 Task: Find connections with filter location Ramsbottom with filter topic #Analyticswith filter profile language German with filter current company Leap29 with filter school Great Lakes Institute of Management with filter industry Savings Institutions with filter service category Social Media Marketing with filter keywords title Mining Engineer
Action: Mouse moved to (546, 48)
Screenshot: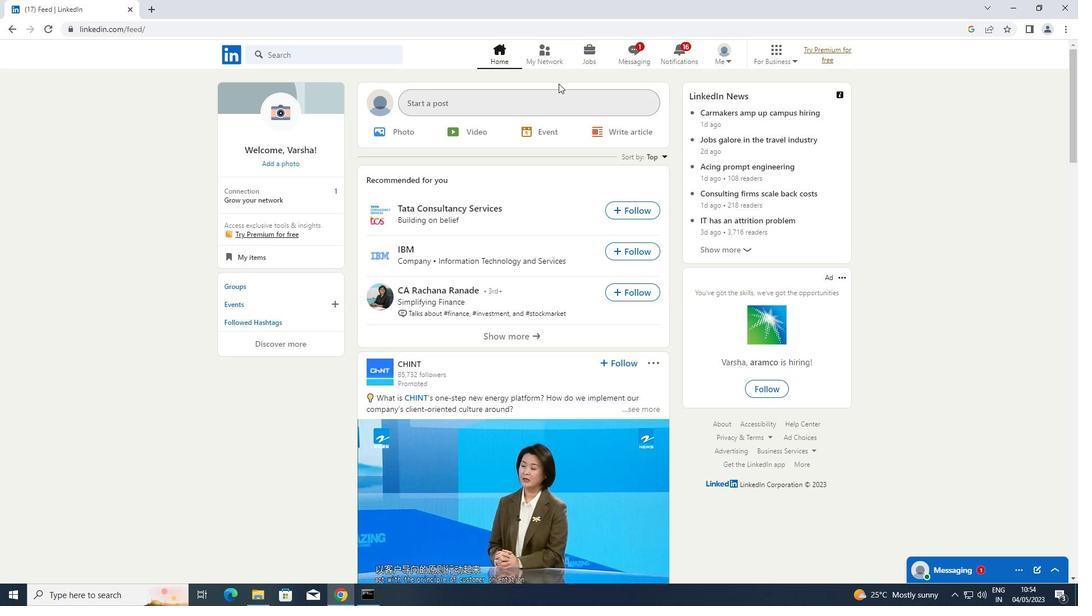 
Action: Mouse pressed left at (546, 48)
Screenshot: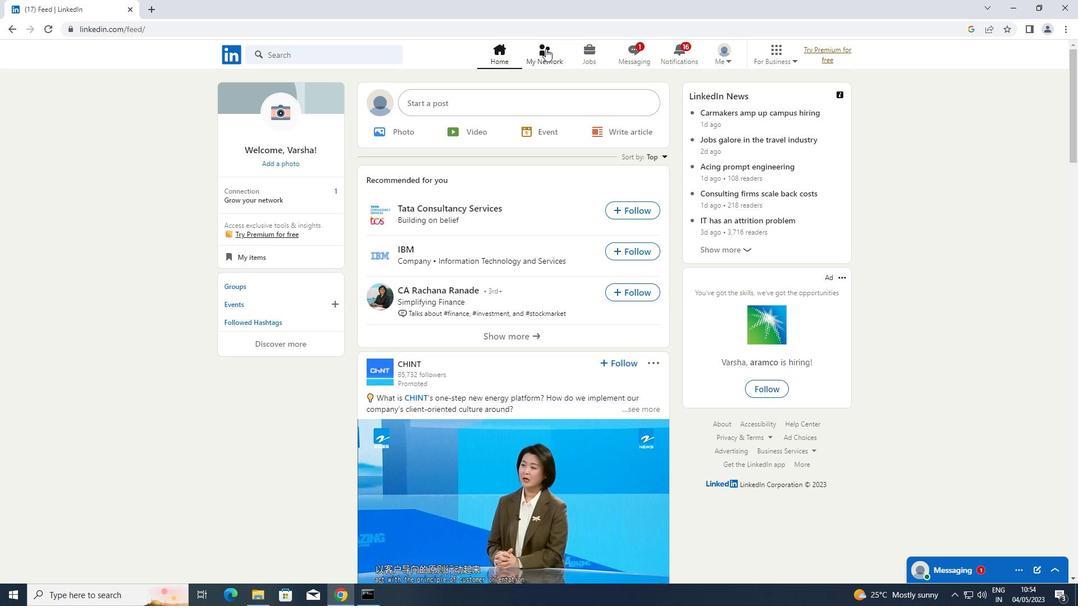 
Action: Mouse moved to (244, 116)
Screenshot: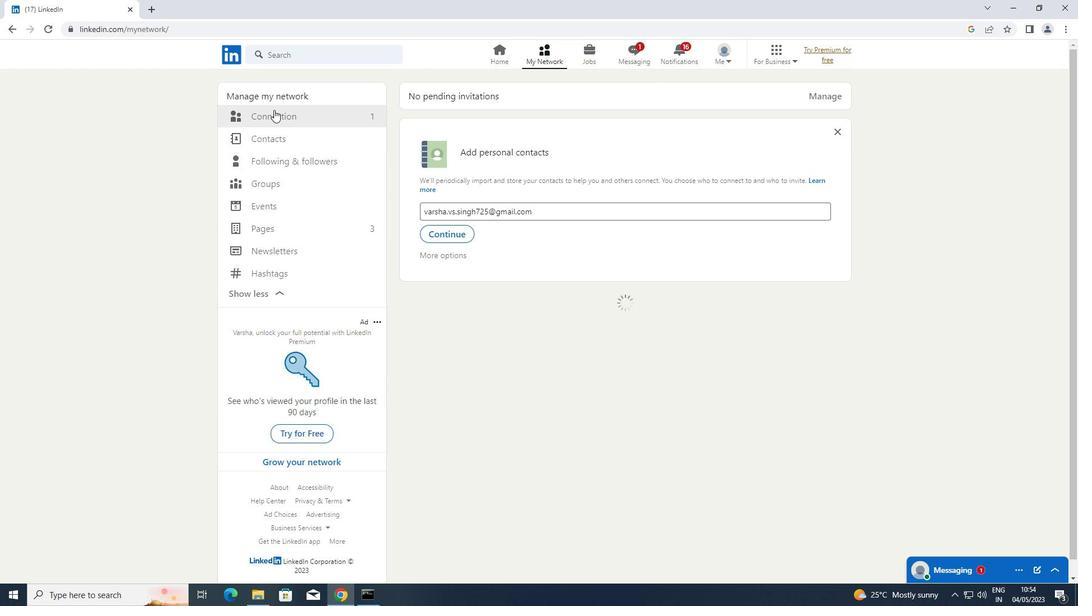 
Action: Mouse pressed left at (244, 116)
Screenshot: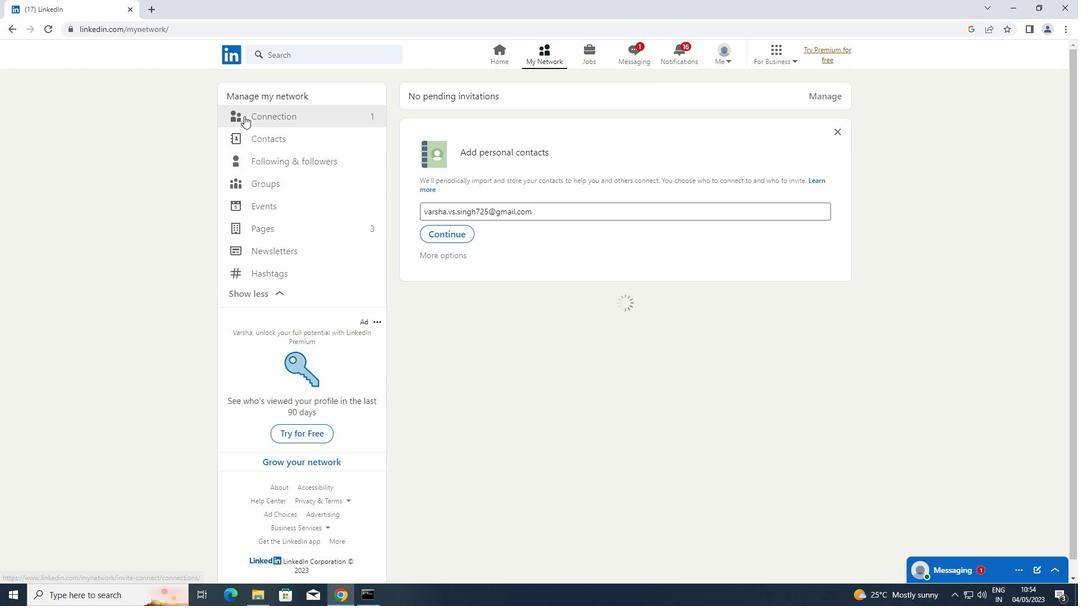 
Action: Mouse moved to (605, 119)
Screenshot: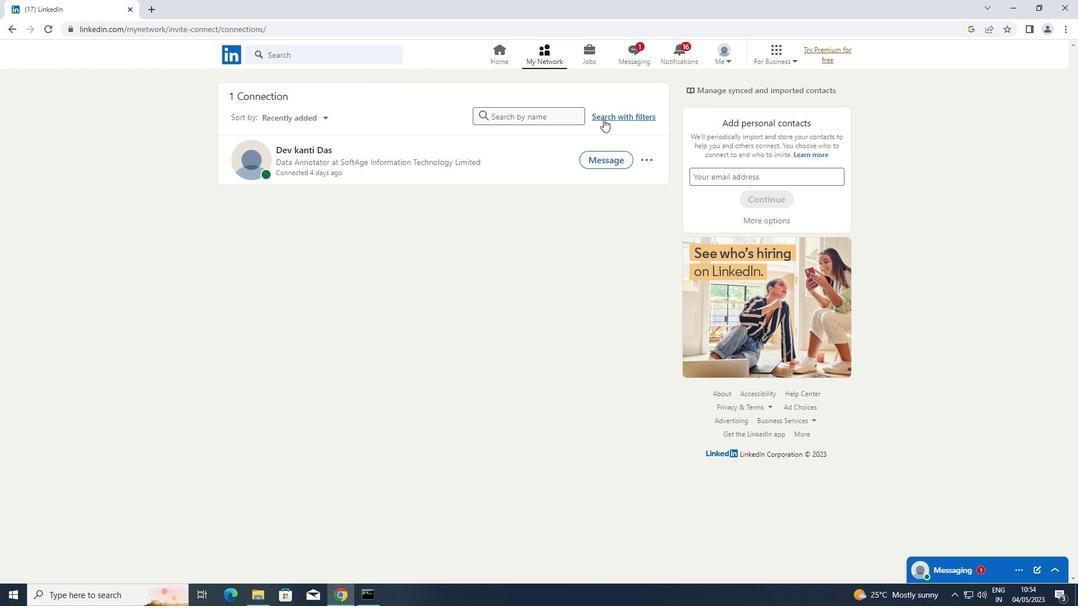 
Action: Mouse pressed left at (605, 119)
Screenshot: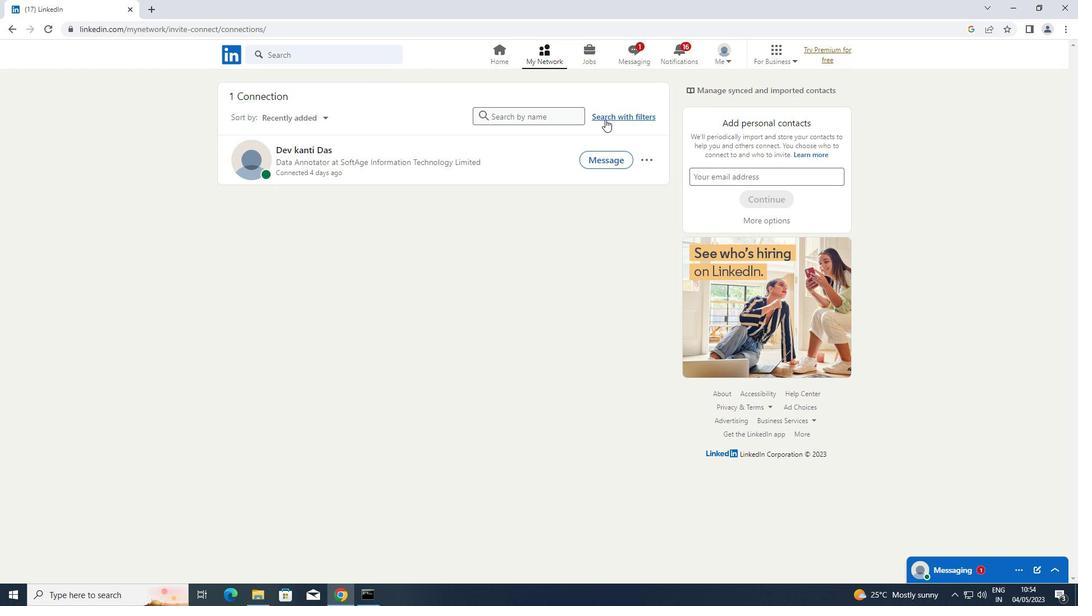 
Action: Mouse moved to (579, 86)
Screenshot: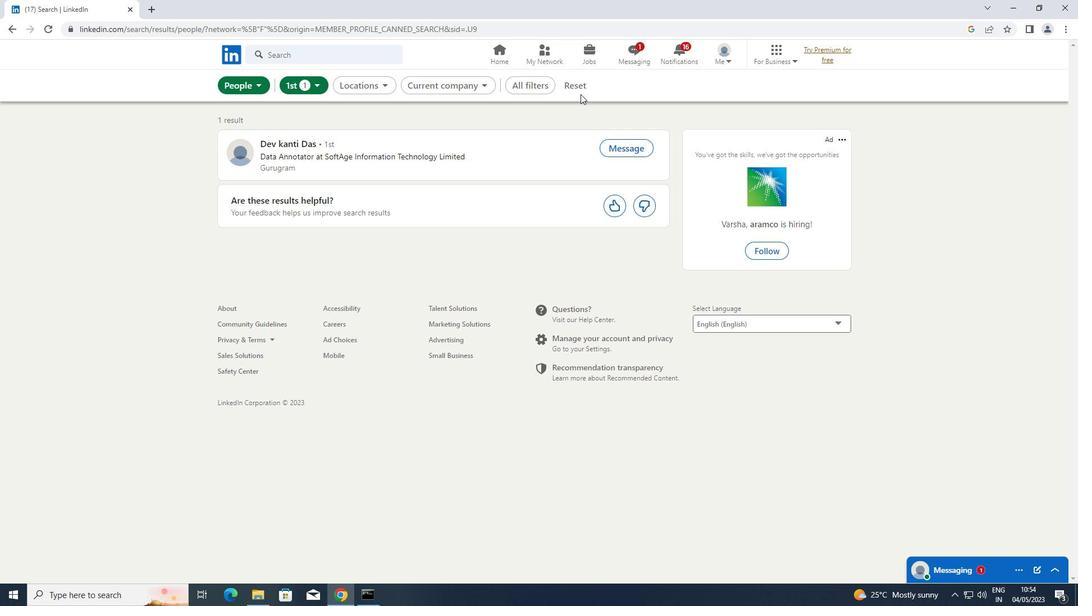 
Action: Mouse pressed left at (579, 86)
Screenshot: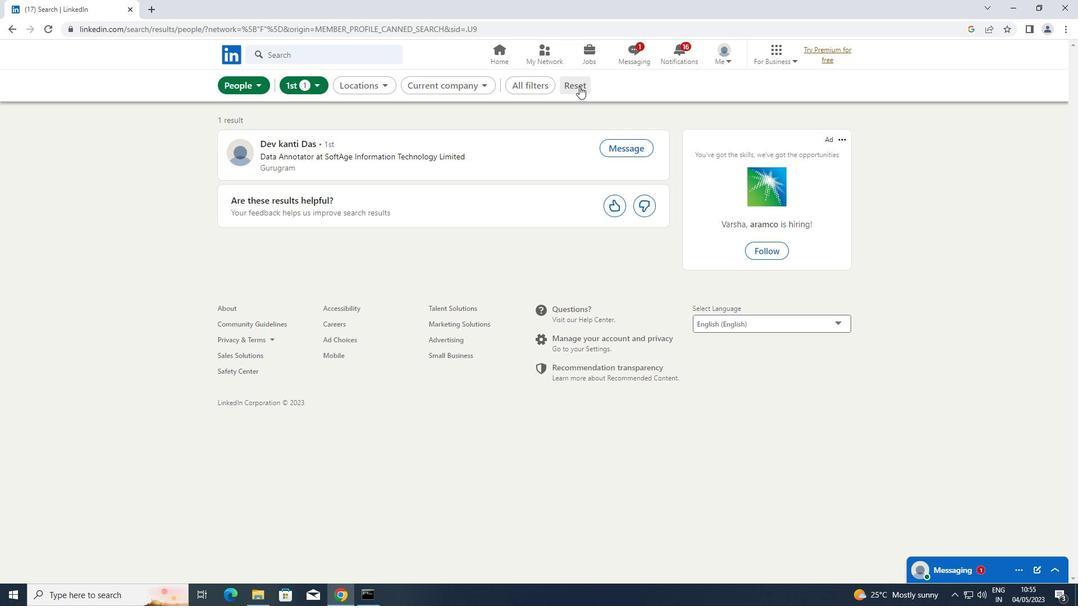
Action: Mouse moved to (567, 85)
Screenshot: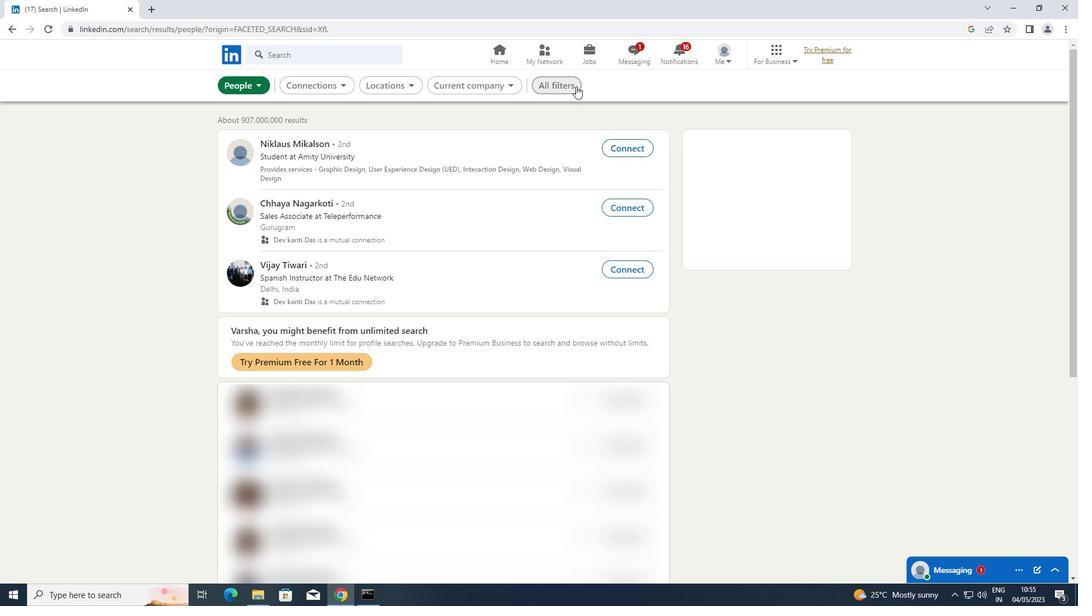 
Action: Mouse pressed left at (567, 85)
Screenshot: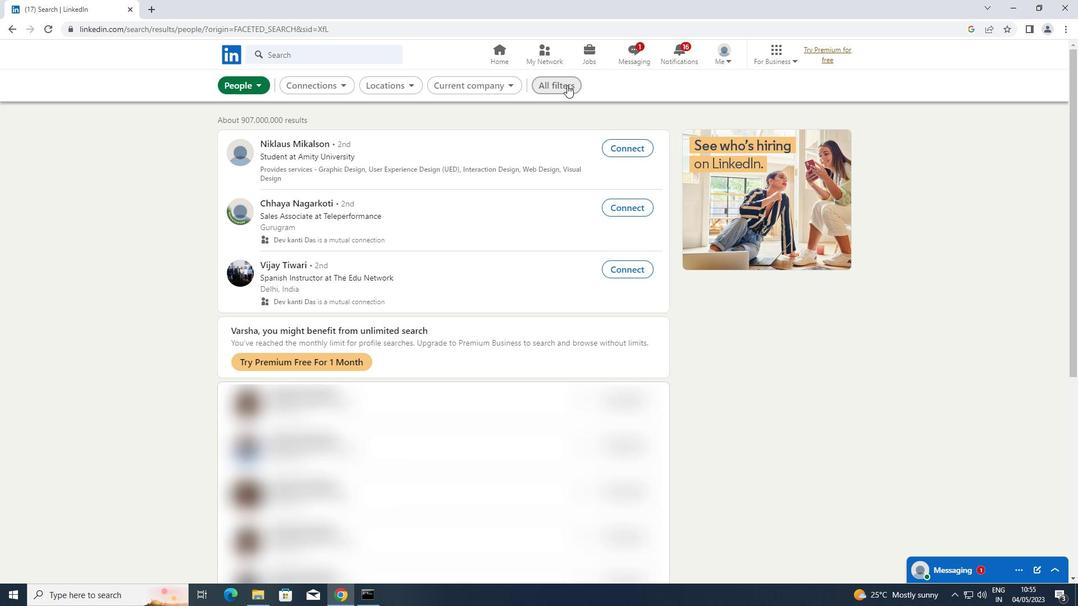 
Action: Mouse moved to (876, 229)
Screenshot: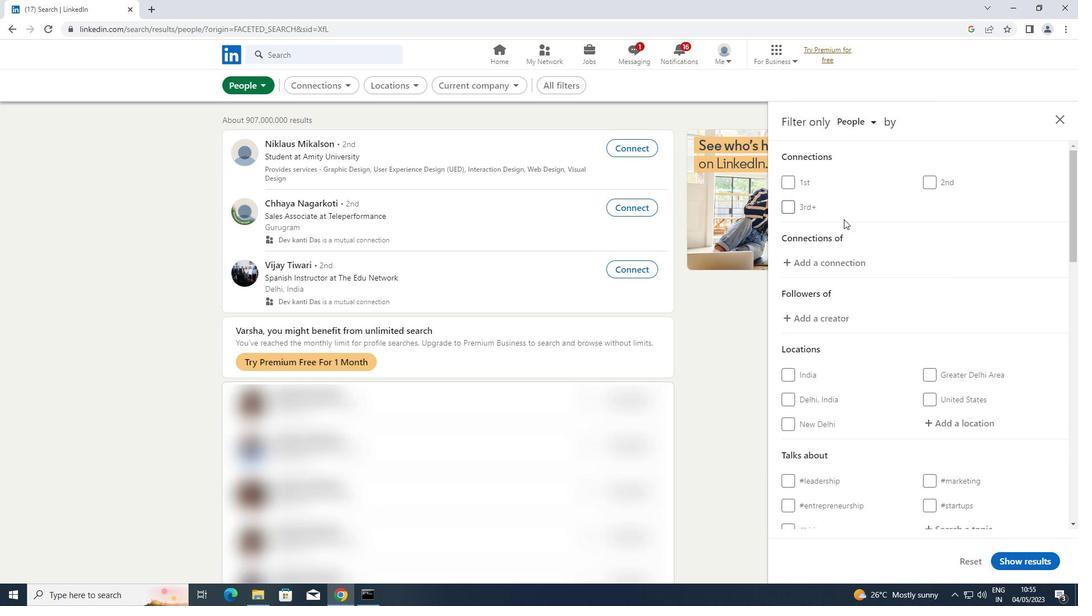 
Action: Mouse scrolled (876, 228) with delta (0, 0)
Screenshot: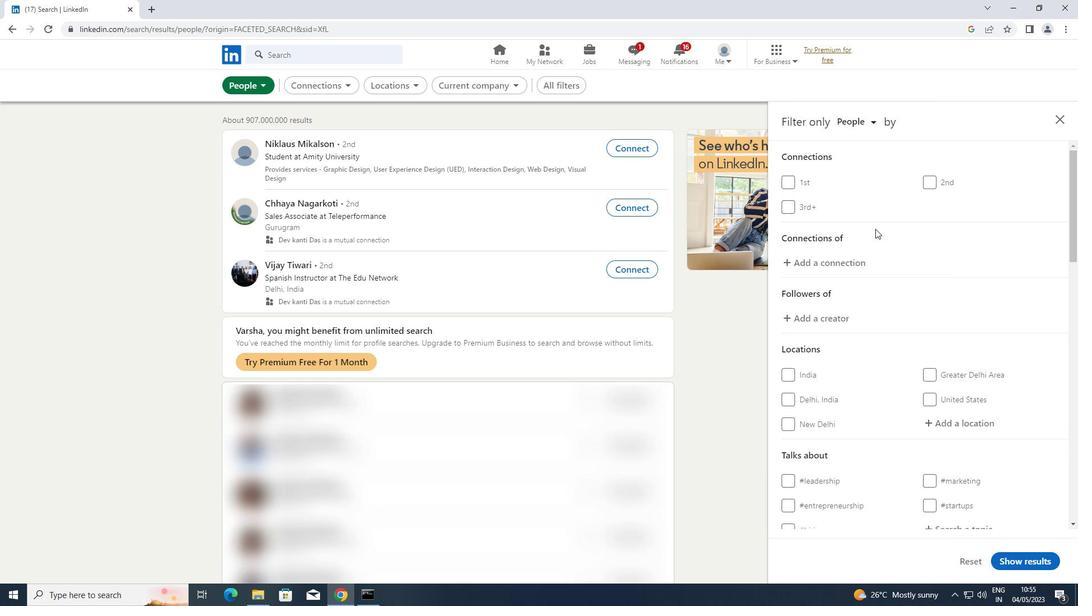 
Action: Mouse scrolled (876, 228) with delta (0, 0)
Screenshot: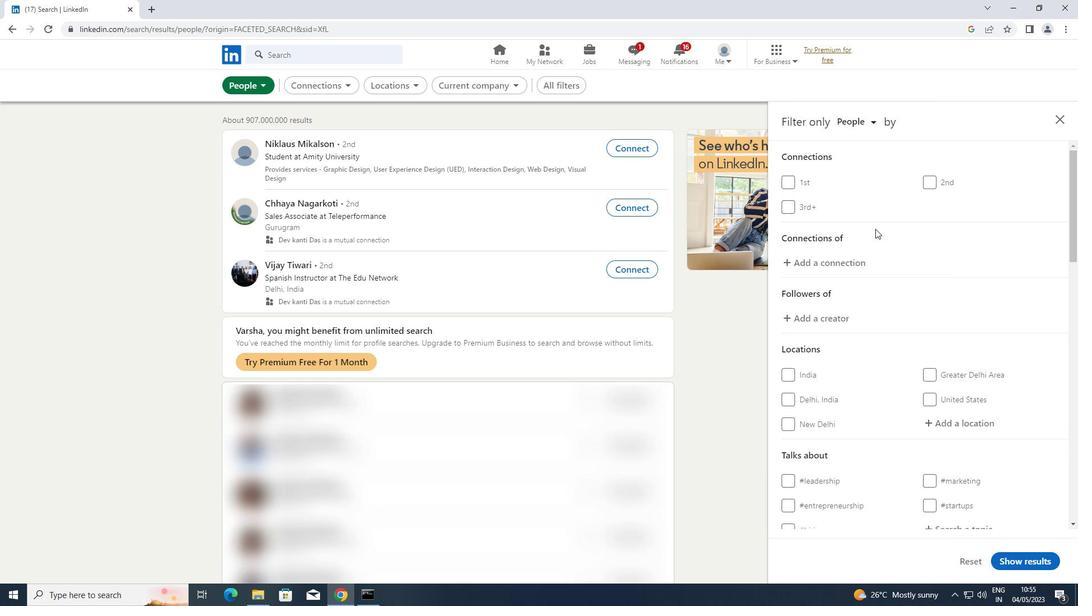 
Action: Mouse moved to (954, 309)
Screenshot: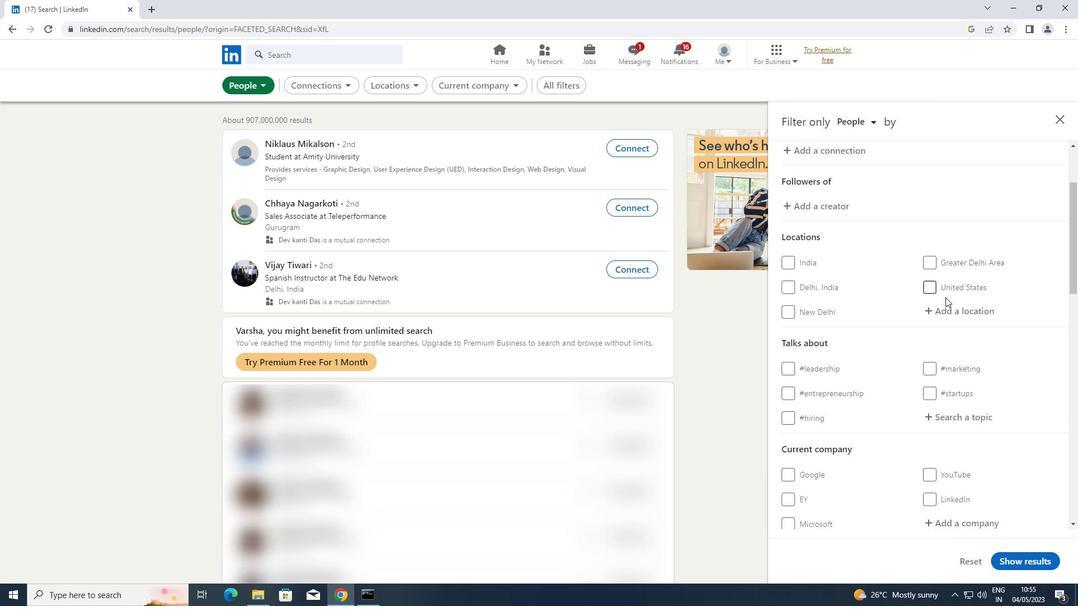 
Action: Mouse pressed left at (954, 309)
Screenshot: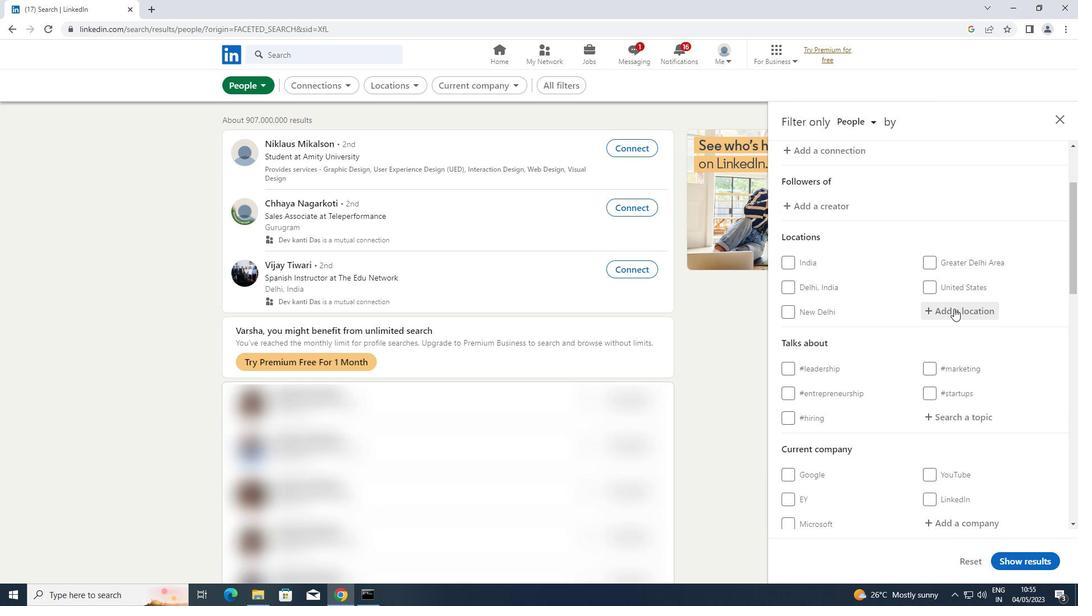 
Action: Key pressed <Key.shift><Key.shift>RAMSBOTTOM
Screenshot: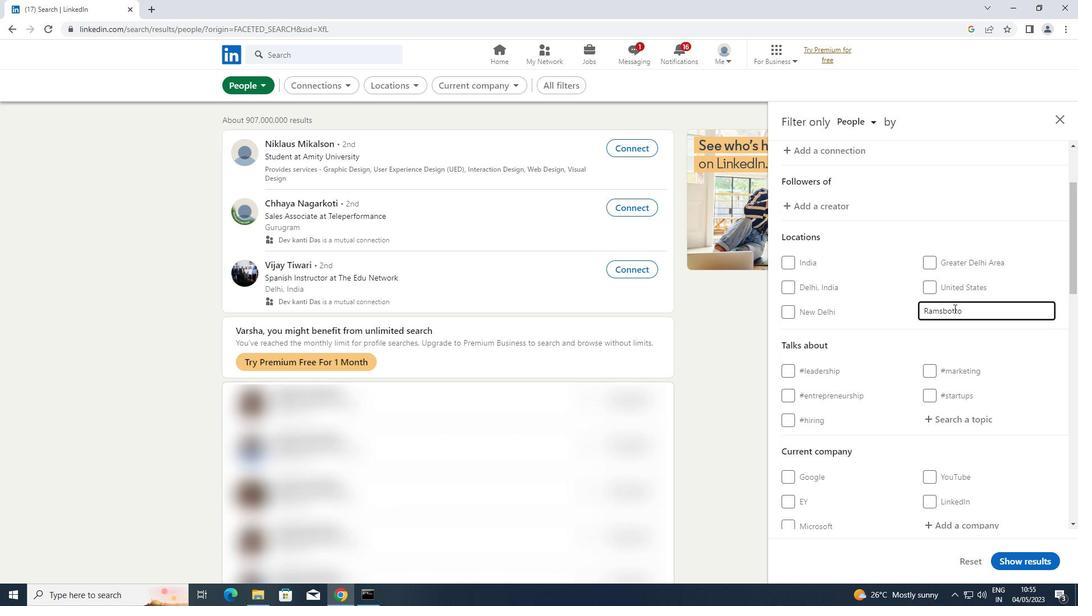 
Action: Mouse moved to (958, 330)
Screenshot: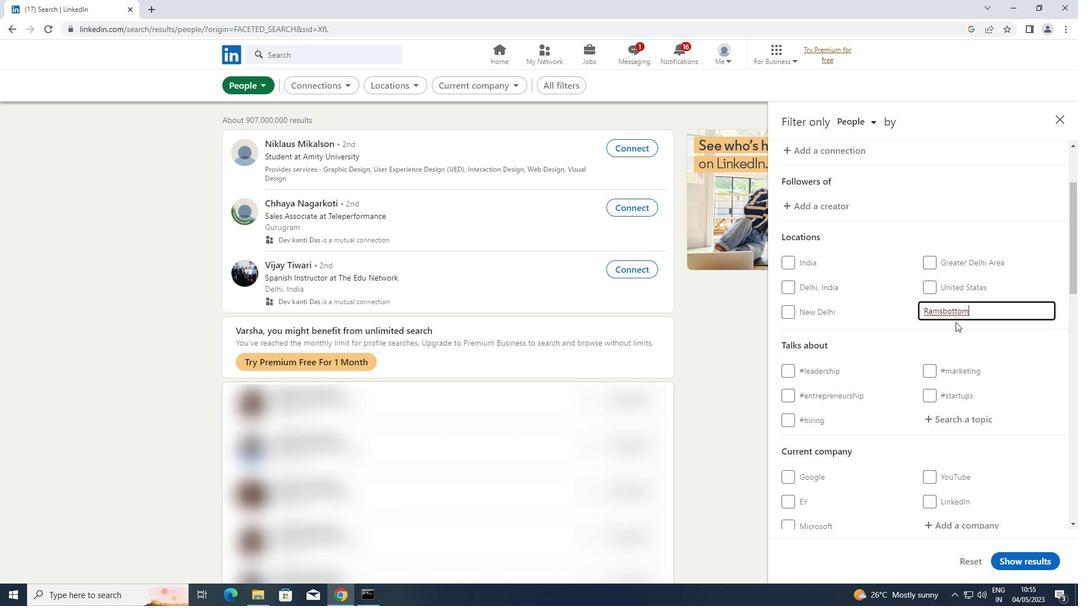
Action: Mouse scrolled (958, 329) with delta (0, 0)
Screenshot: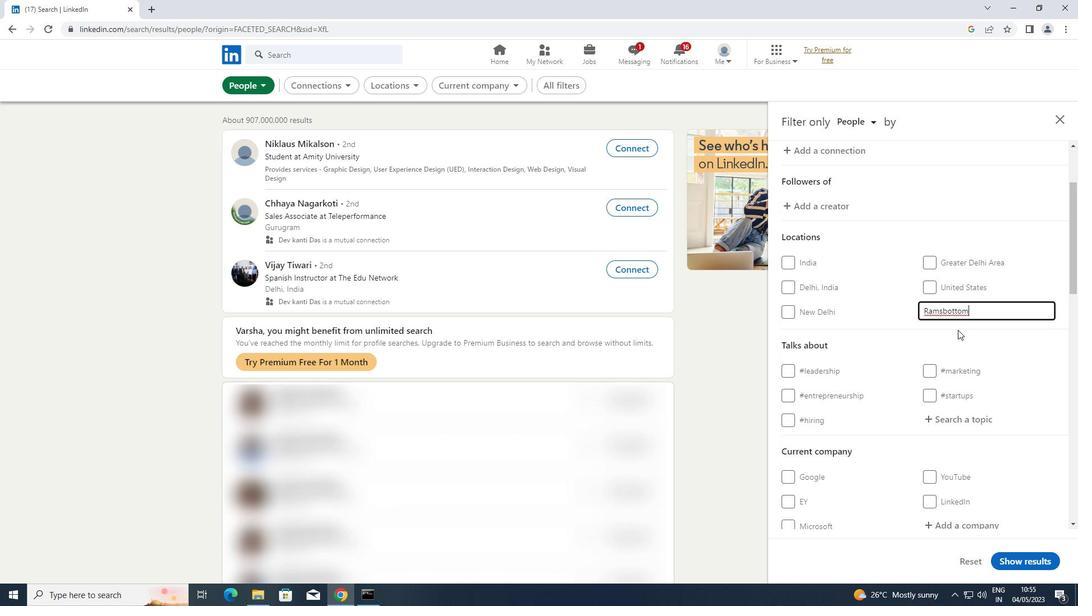 
Action: Mouse scrolled (958, 329) with delta (0, 0)
Screenshot: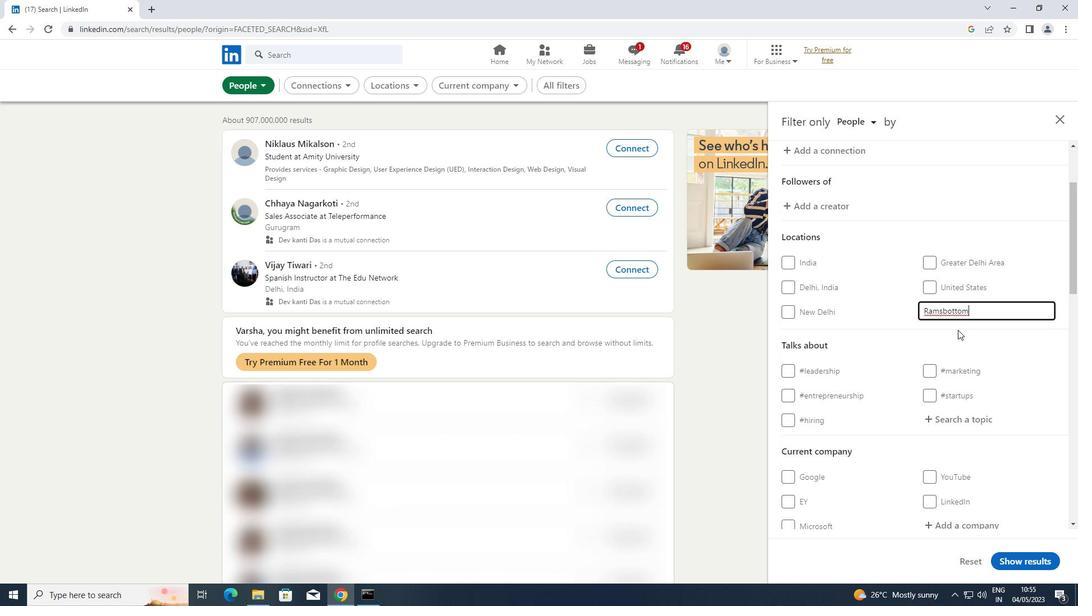 
Action: Mouse moved to (972, 307)
Screenshot: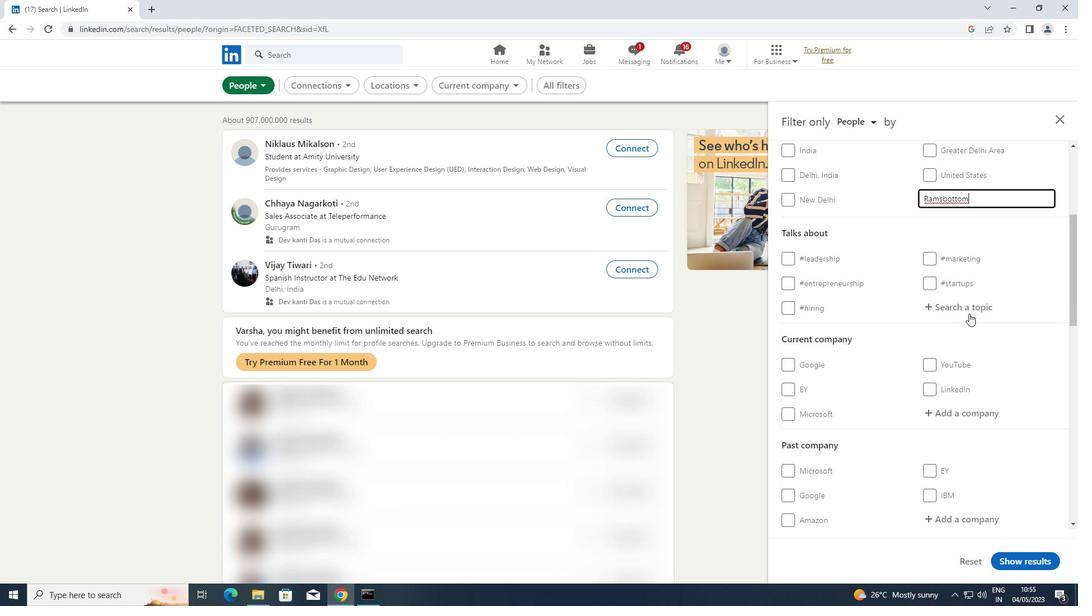 
Action: Mouse pressed left at (972, 307)
Screenshot: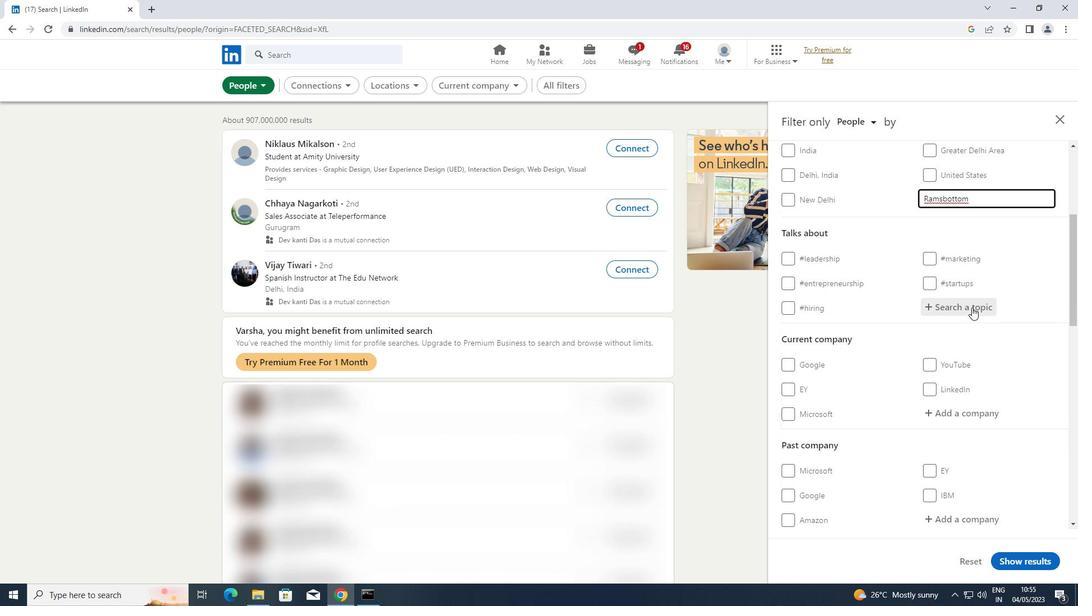 
Action: Key pressed <Key.shift><Key.shift><Key.shift><Key.shift>ANALYTICS
Screenshot: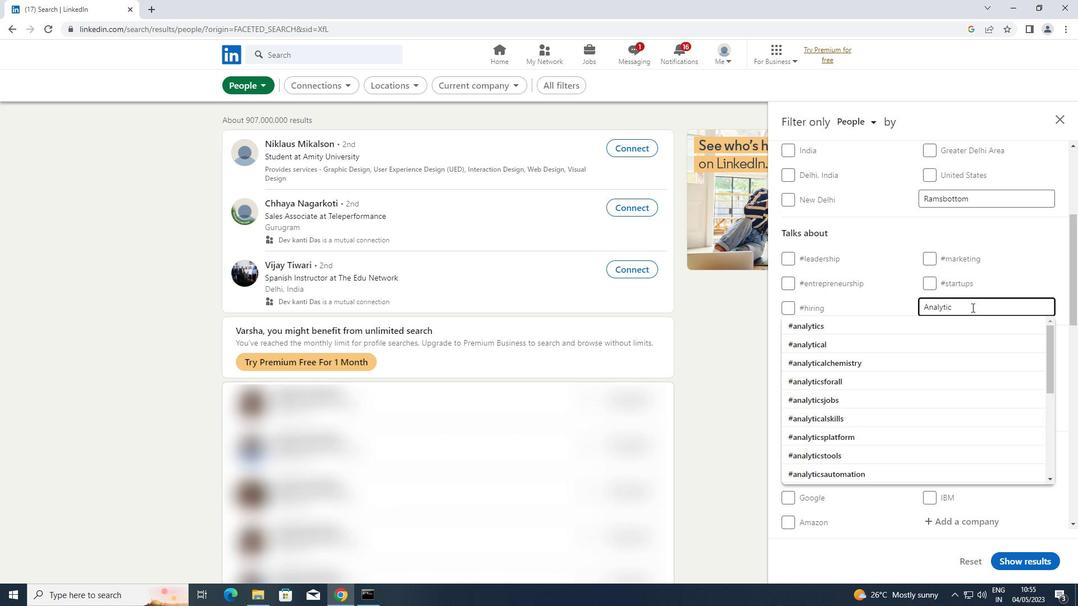 
Action: Mouse moved to (845, 322)
Screenshot: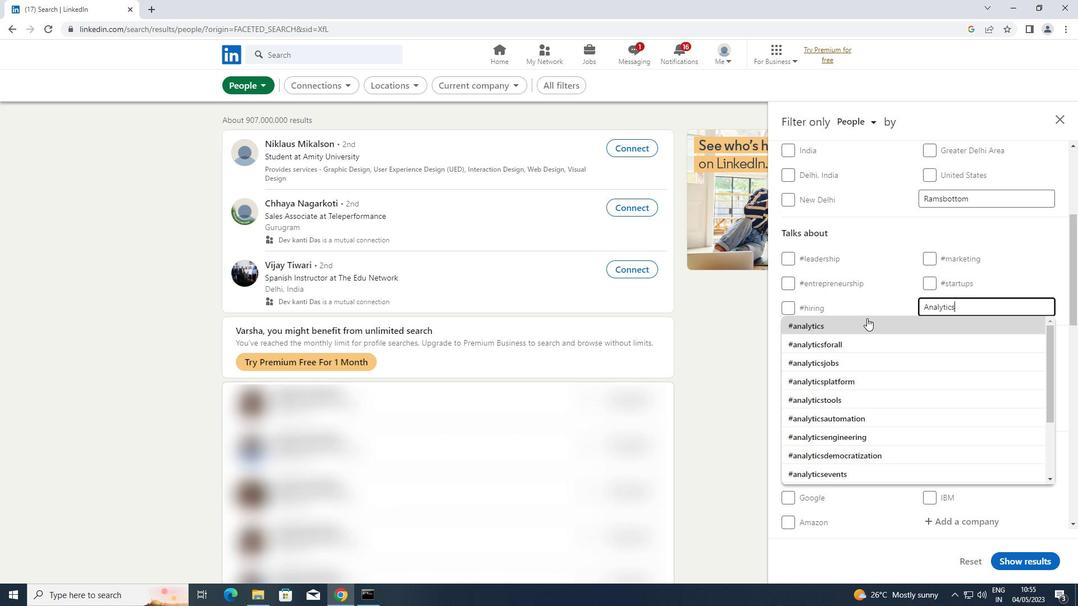 
Action: Mouse pressed left at (845, 322)
Screenshot: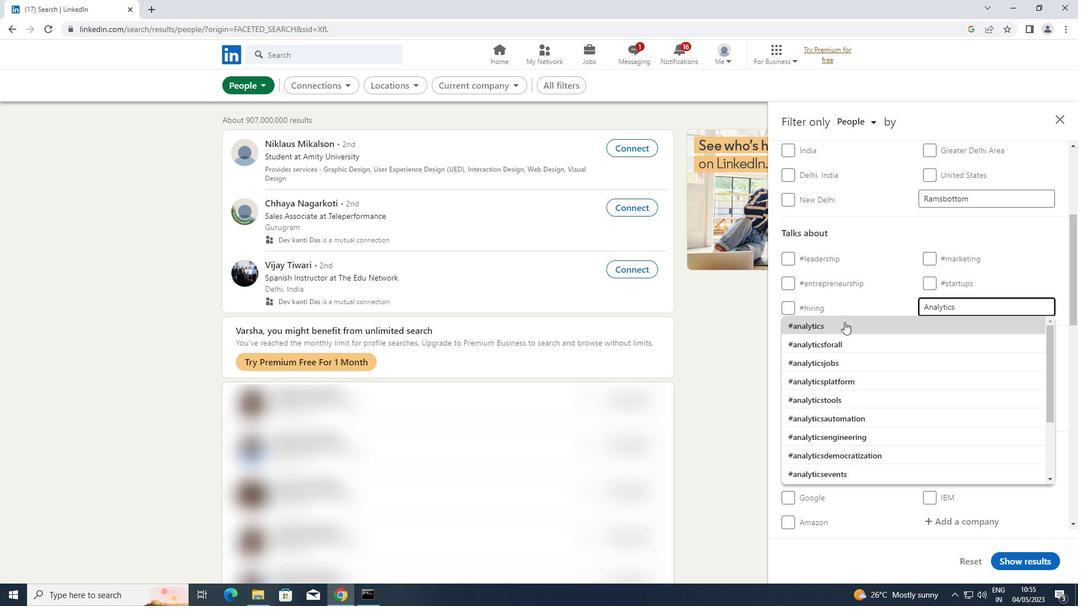 
Action: Mouse scrolled (845, 321) with delta (0, 0)
Screenshot: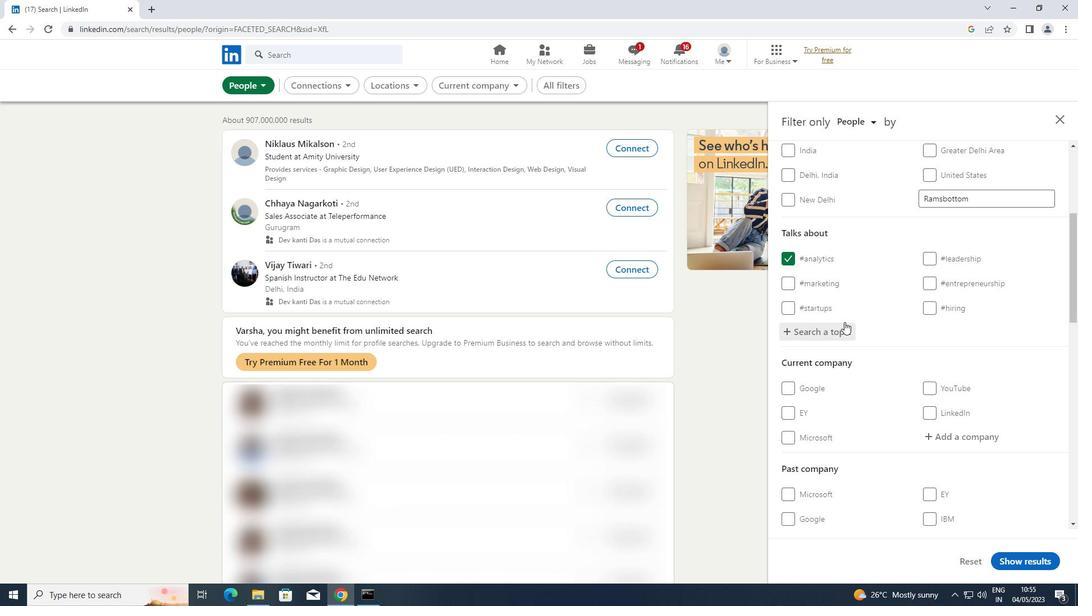 
Action: Mouse scrolled (845, 321) with delta (0, 0)
Screenshot: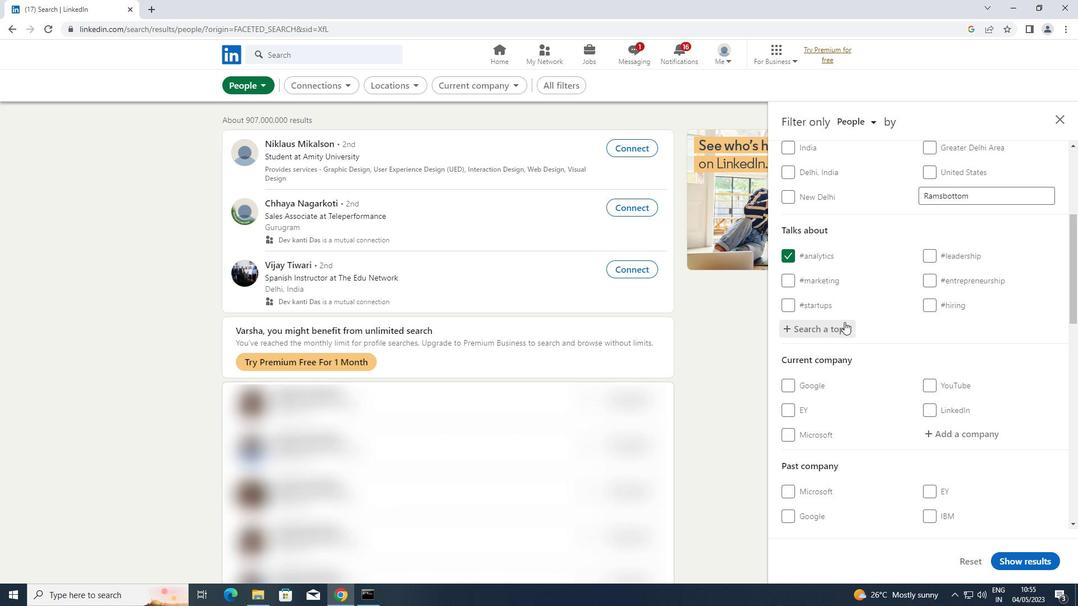 
Action: Mouse scrolled (845, 321) with delta (0, 0)
Screenshot: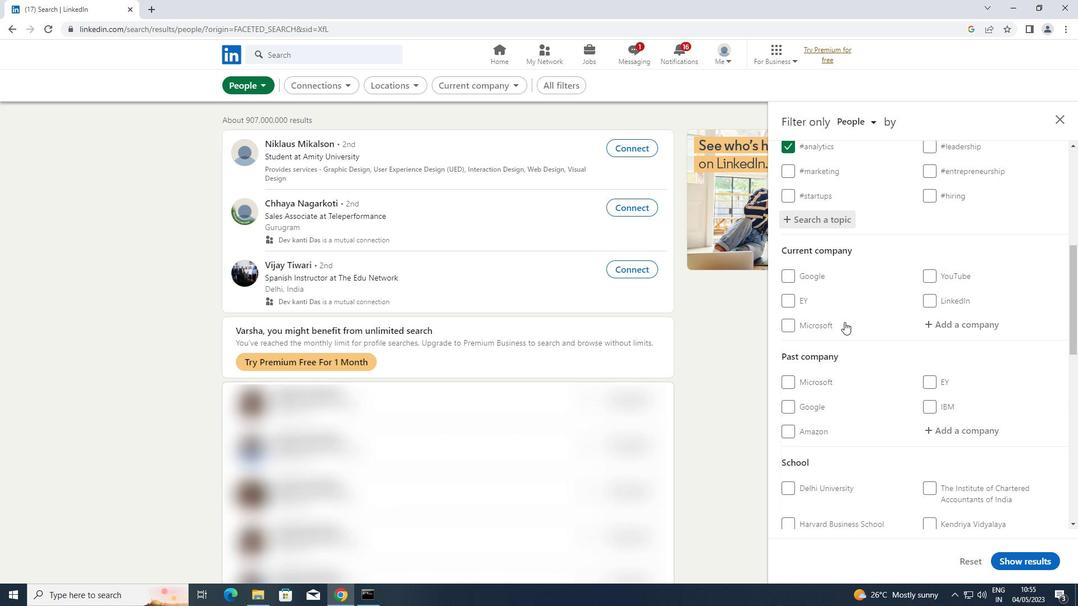 
Action: Mouse scrolled (845, 321) with delta (0, 0)
Screenshot: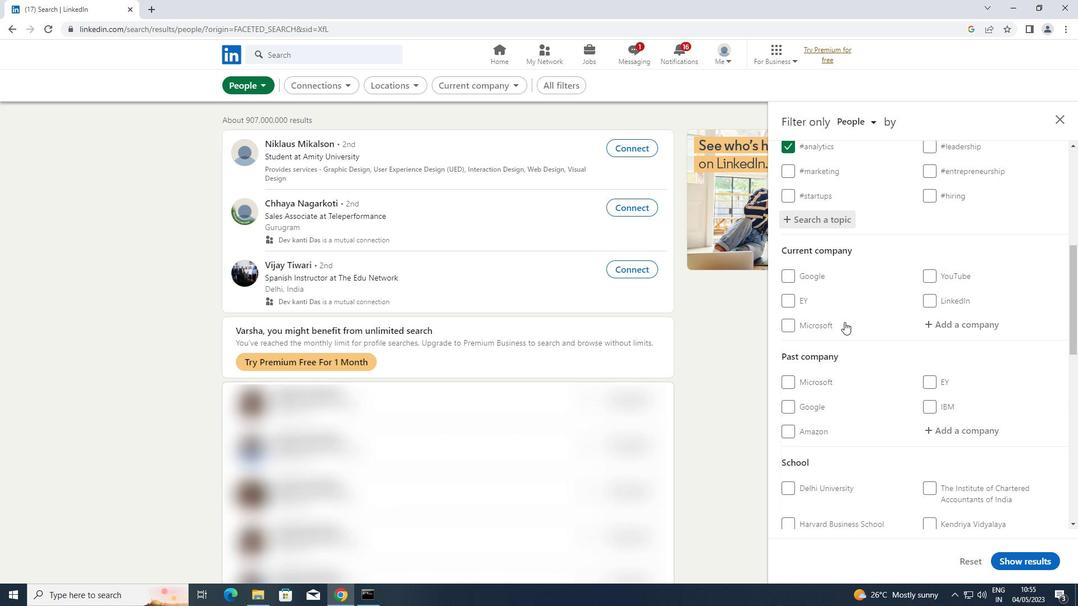 
Action: Mouse scrolled (845, 321) with delta (0, 0)
Screenshot: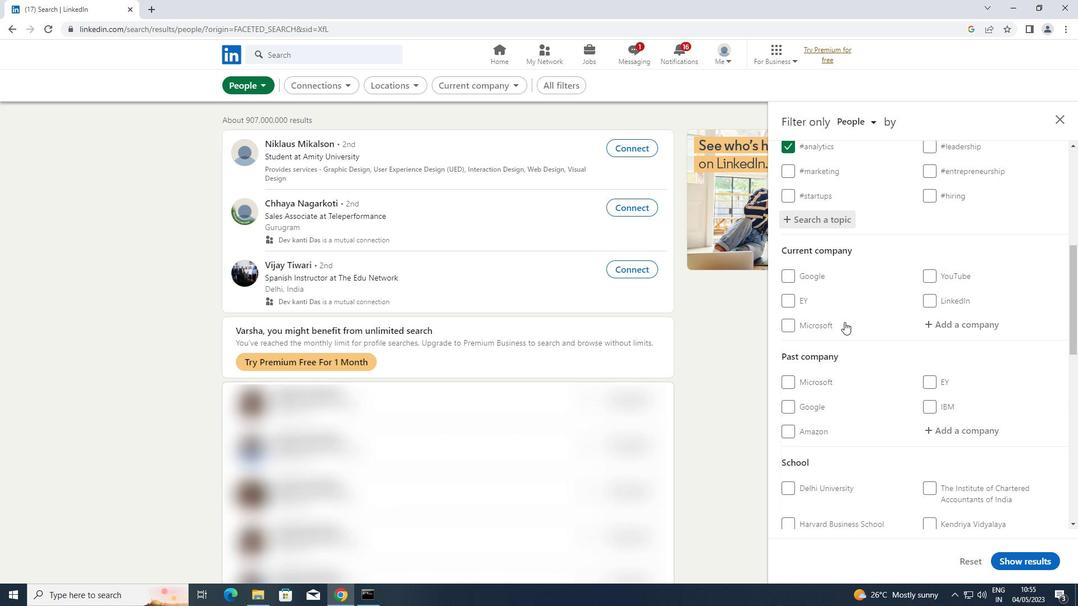 
Action: Mouse scrolled (845, 321) with delta (0, 0)
Screenshot: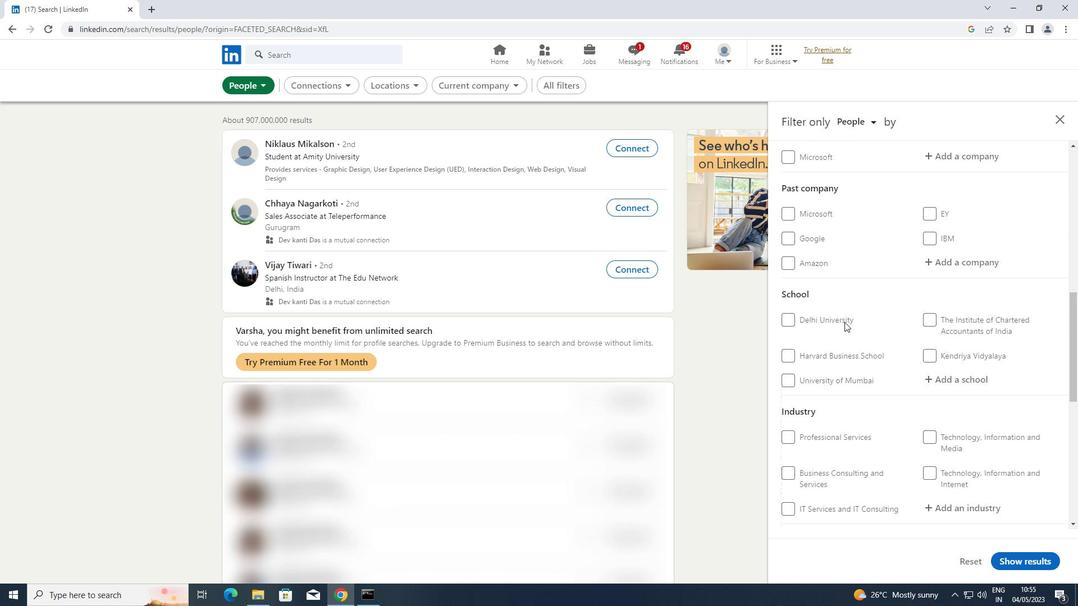 
Action: Mouse scrolled (845, 321) with delta (0, 0)
Screenshot: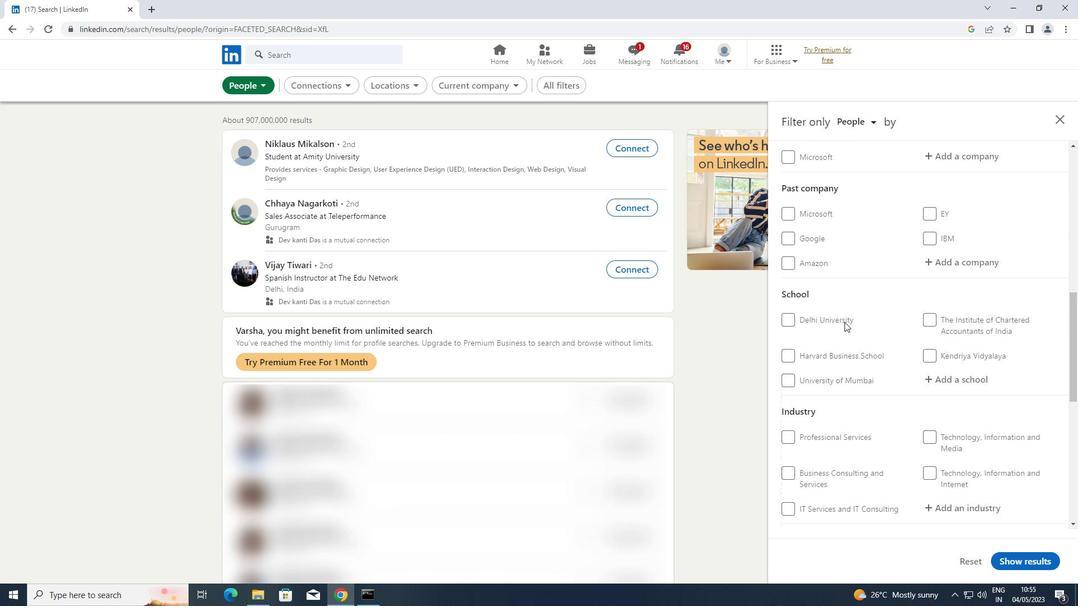
Action: Mouse scrolled (845, 321) with delta (0, 0)
Screenshot: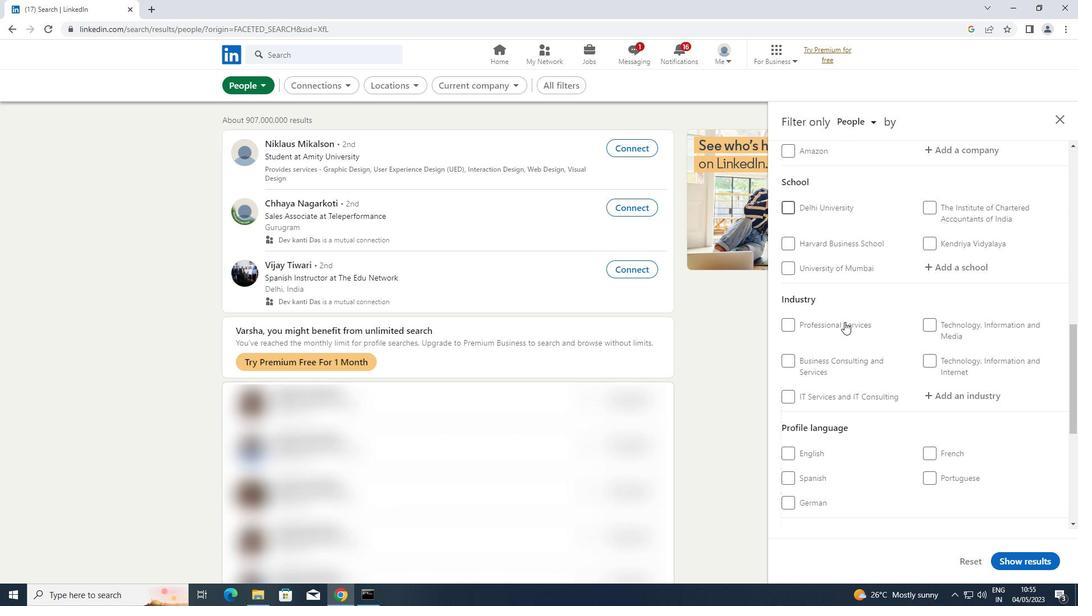 
Action: Mouse moved to (786, 443)
Screenshot: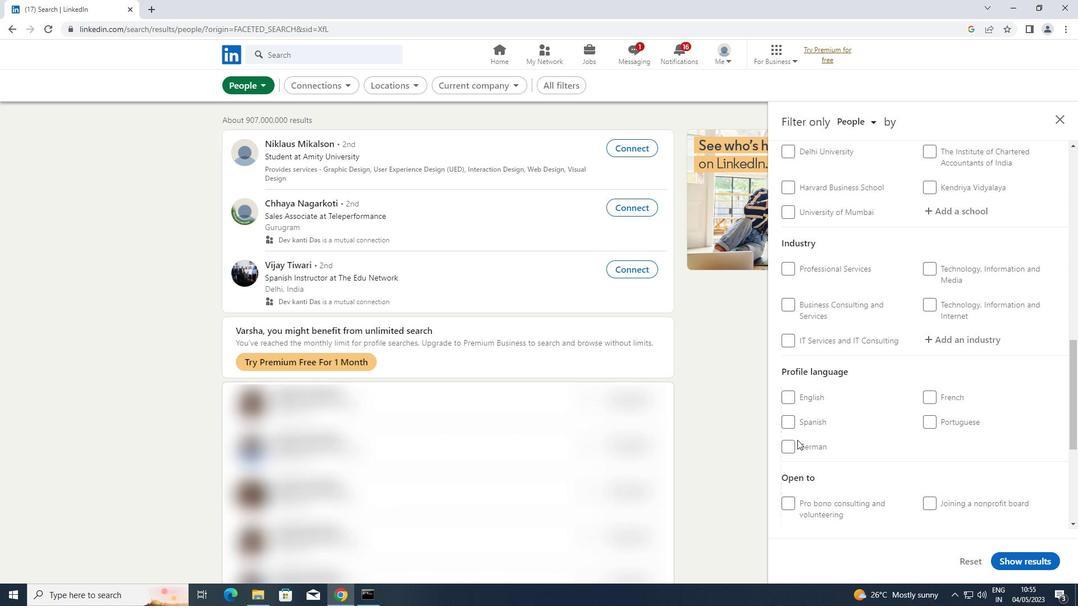 
Action: Mouse pressed left at (786, 443)
Screenshot: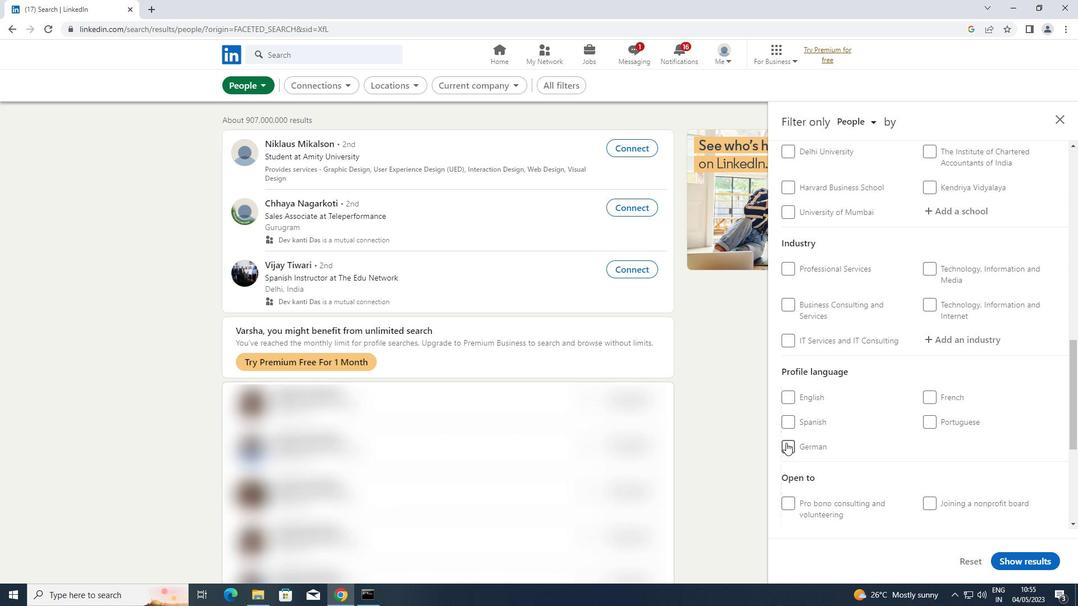 
Action: Mouse moved to (816, 421)
Screenshot: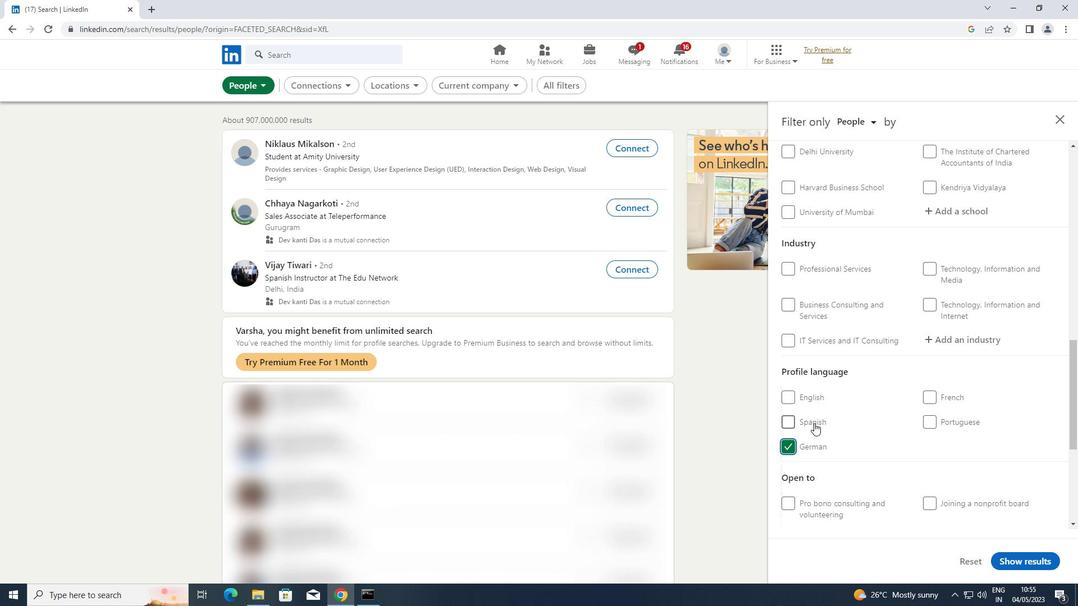 
Action: Mouse scrolled (816, 422) with delta (0, 0)
Screenshot: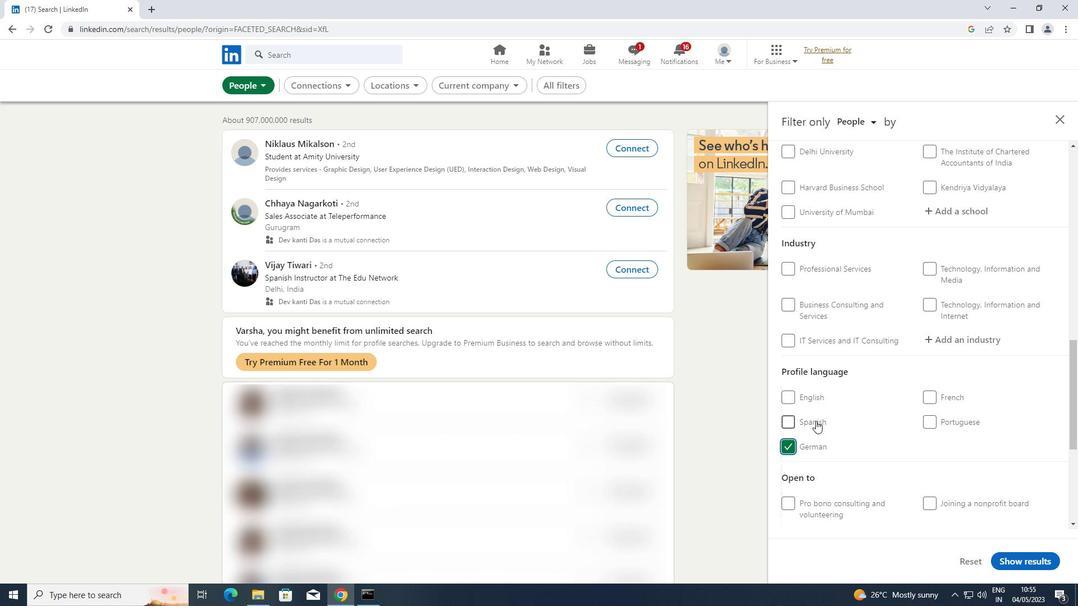 
Action: Mouse scrolled (816, 422) with delta (0, 0)
Screenshot: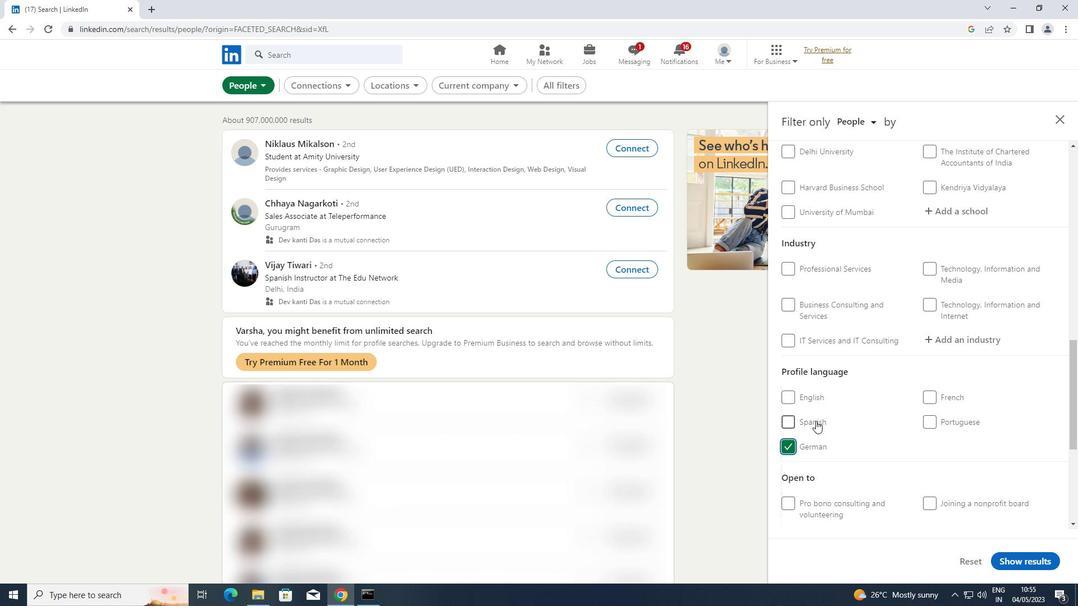 
Action: Mouse scrolled (816, 422) with delta (0, 0)
Screenshot: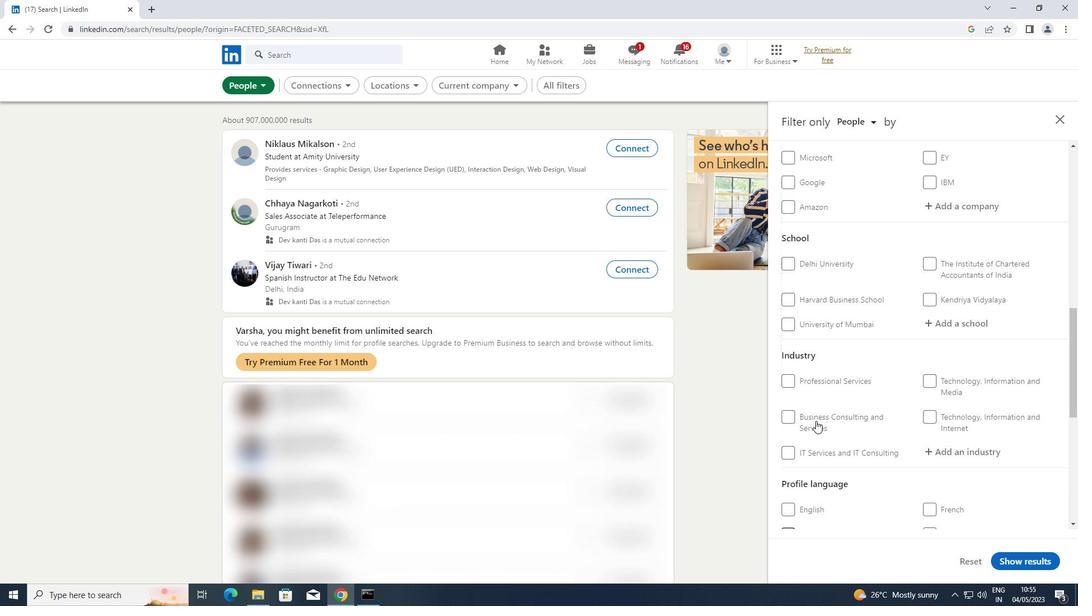 
Action: Mouse scrolled (816, 422) with delta (0, 0)
Screenshot: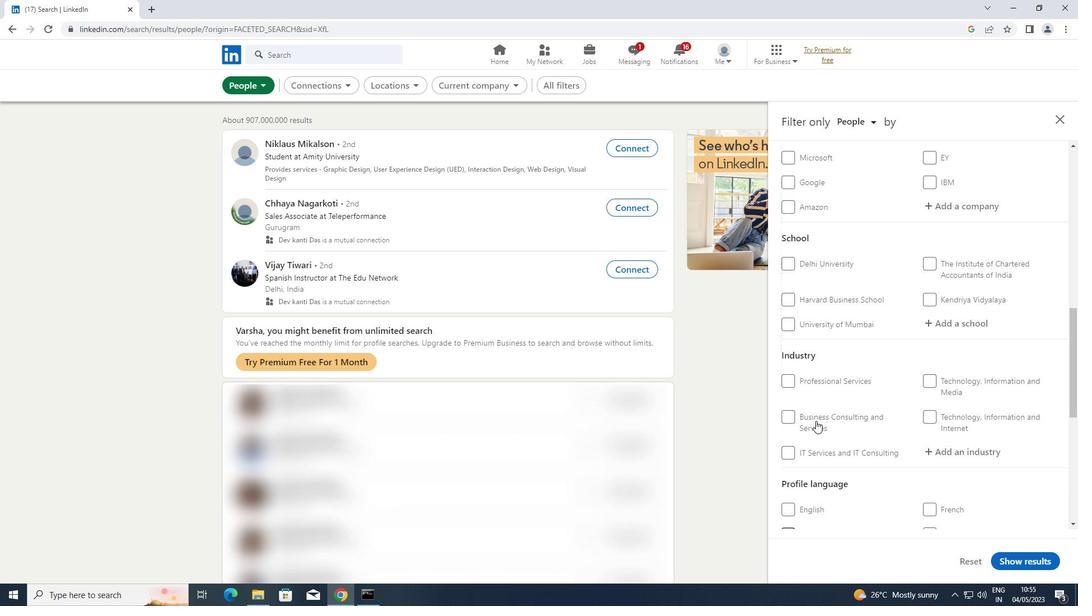 
Action: Mouse scrolled (816, 422) with delta (0, 0)
Screenshot: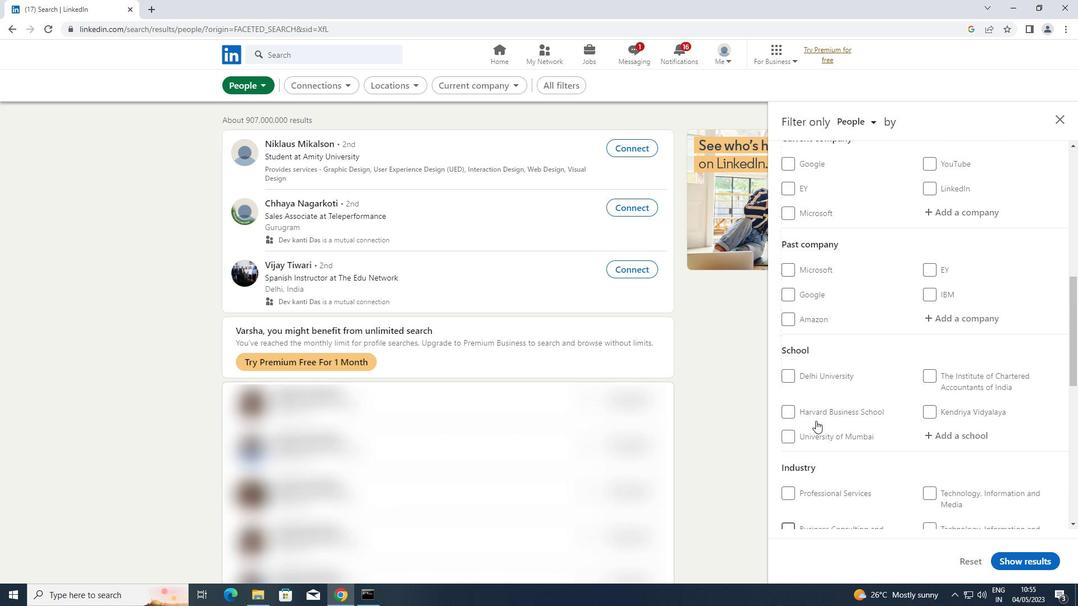 
Action: Mouse scrolled (816, 422) with delta (0, 0)
Screenshot: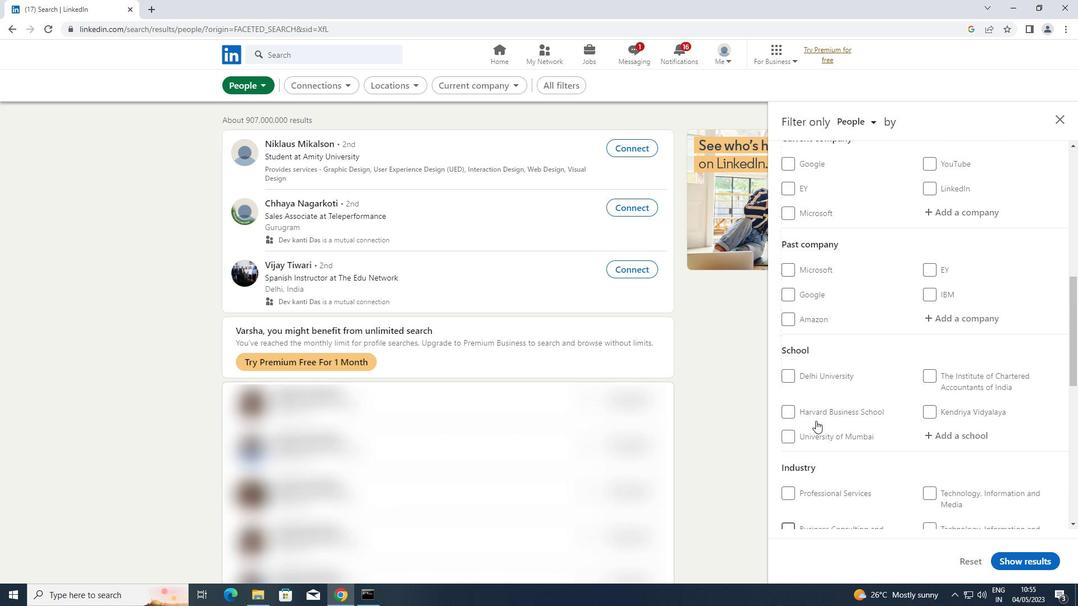 
Action: Mouse moved to (950, 324)
Screenshot: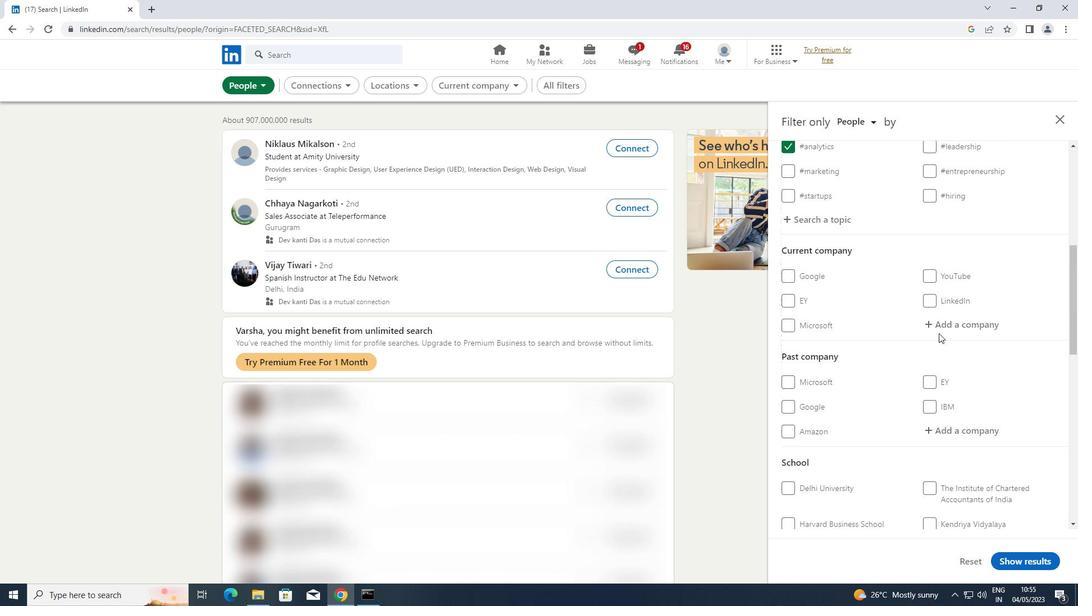 
Action: Mouse pressed left at (950, 324)
Screenshot: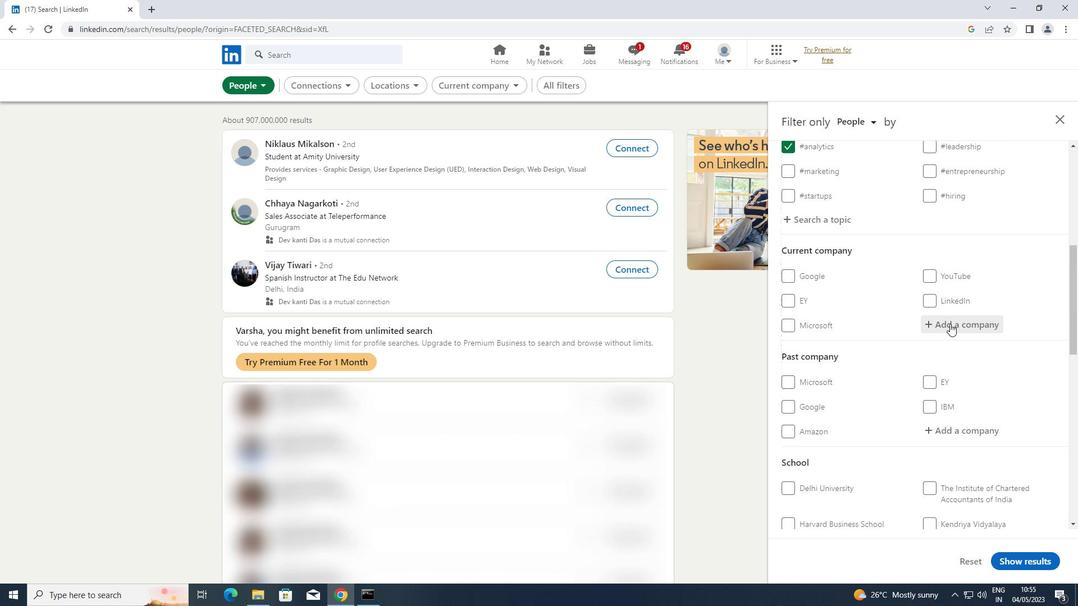 
Action: Key pressed <Key.shift><Key.shift>LEAP29
Screenshot: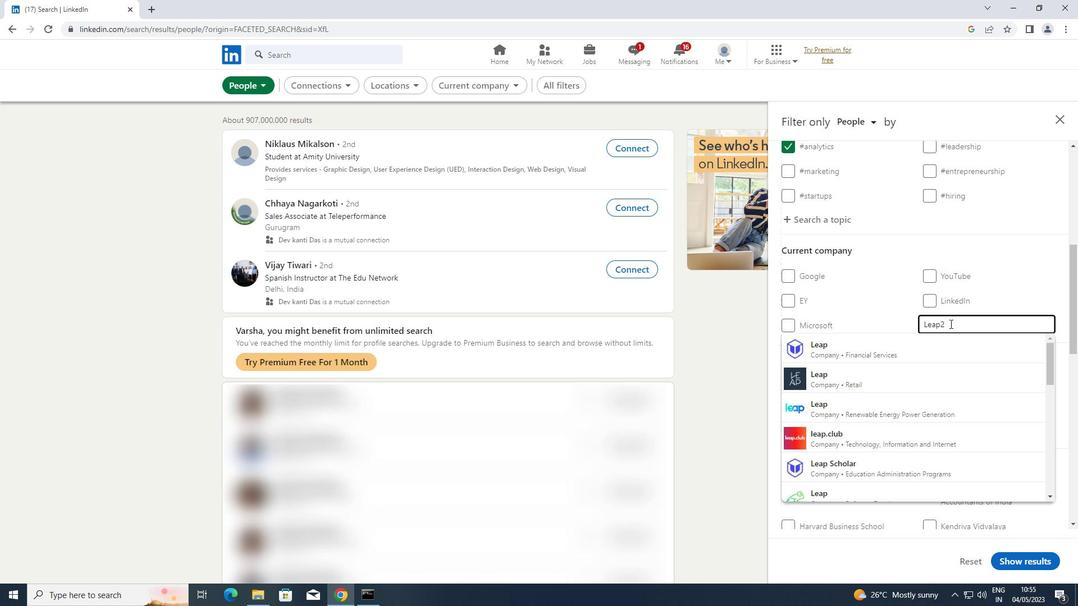
Action: Mouse moved to (867, 345)
Screenshot: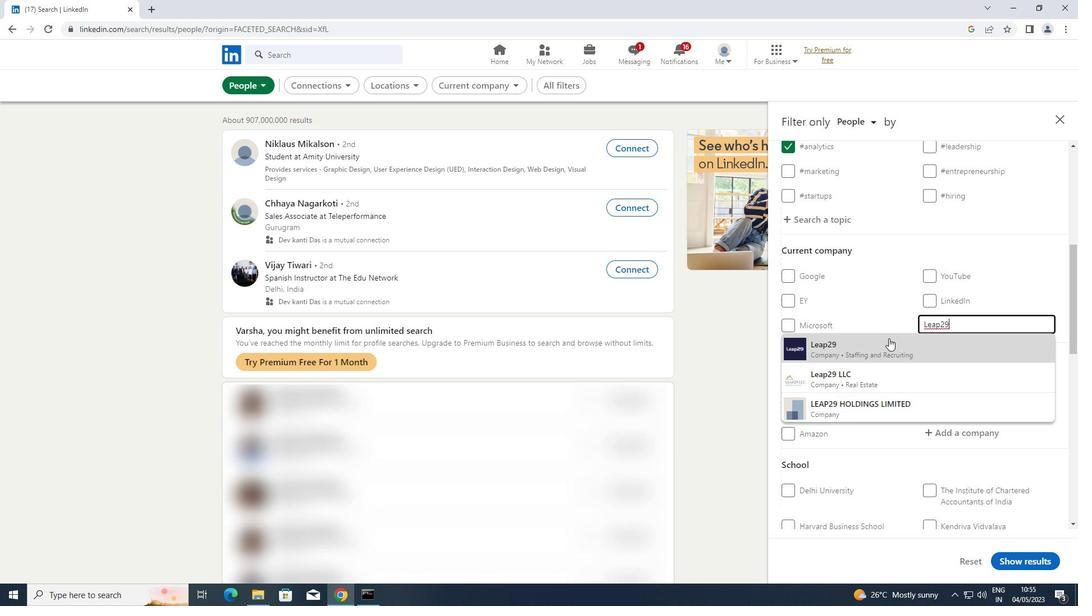 
Action: Mouse pressed left at (867, 345)
Screenshot: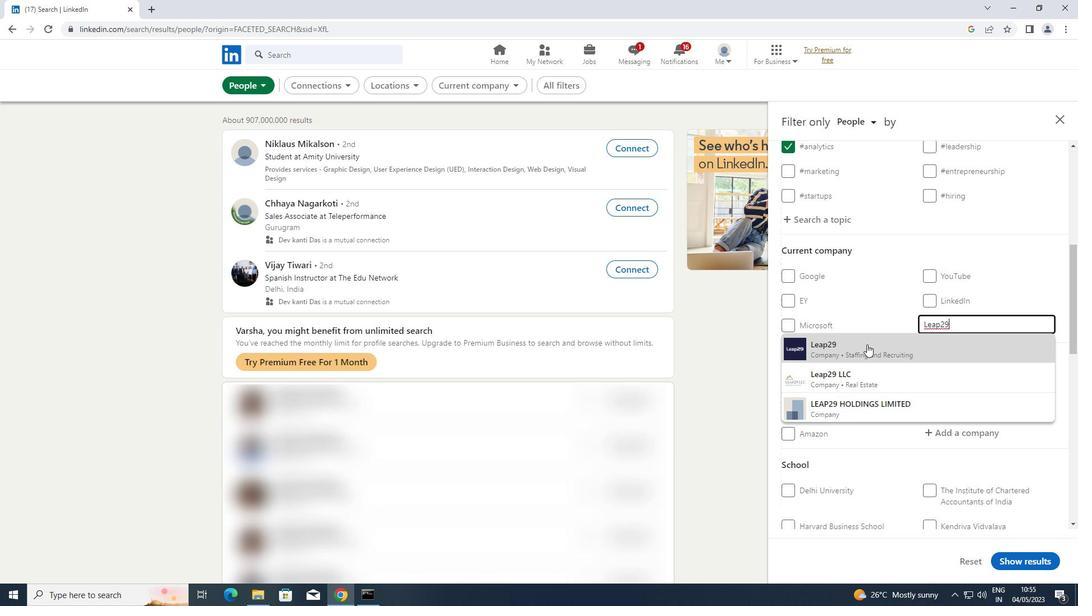 
Action: Mouse scrolled (867, 344) with delta (0, 0)
Screenshot: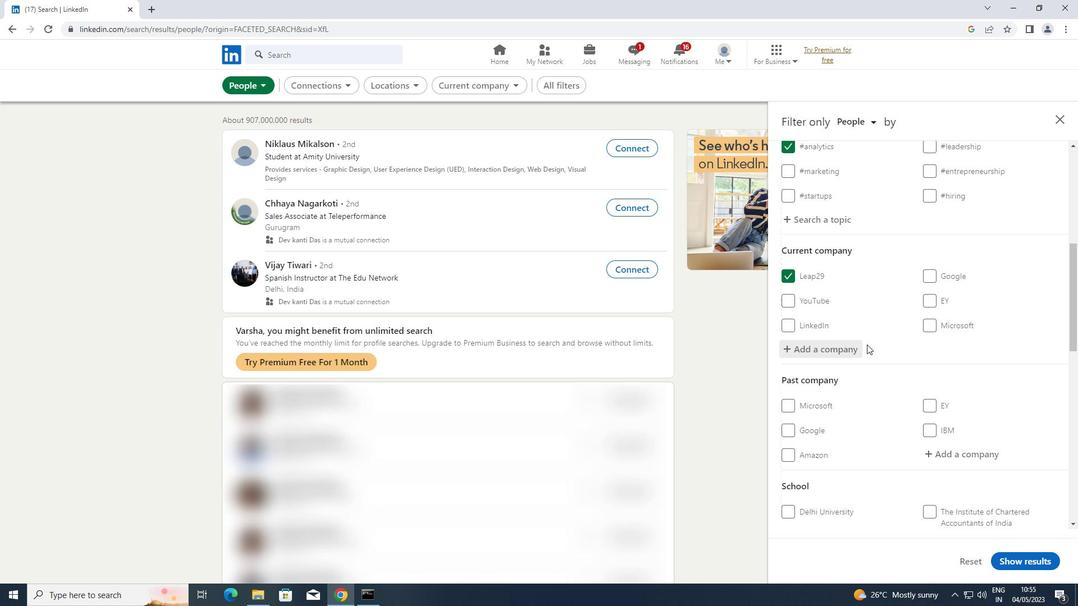 
Action: Mouse scrolled (867, 344) with delta (0, 0)
Screenshot: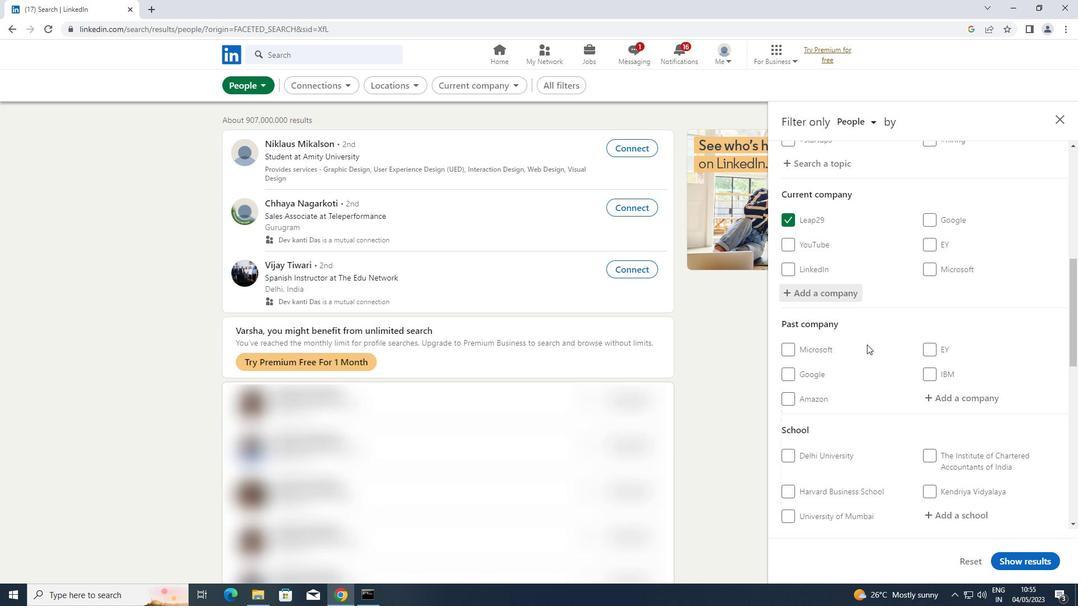 
Action: Mouse moved to (972, 460)
Screenshot: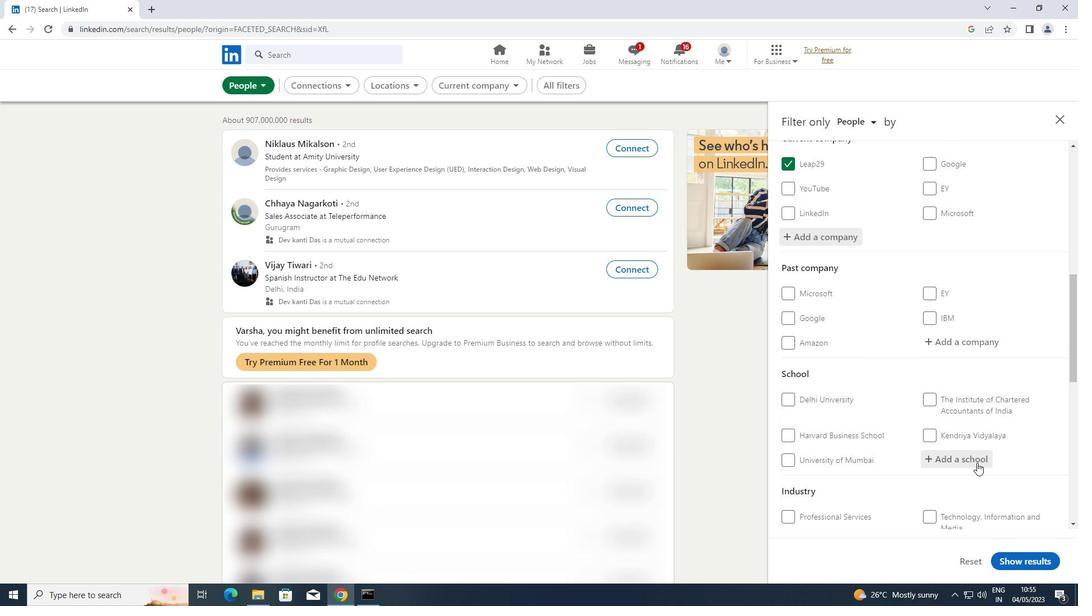 
Action: Mouse pressed left at (972, 460)
Screenshot: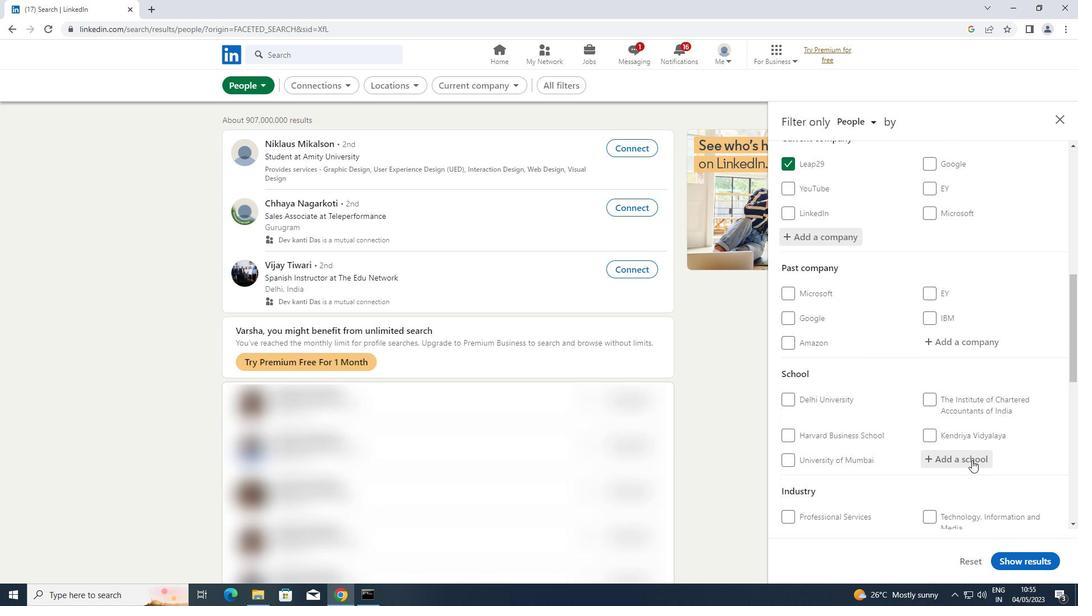 
Action: Key pressed <Key.shift><Key.shift><Key.shift><Key.shift>GRES<Key.backspace>AT<Key.space><Key.shift>LAKES<Key.space><Key.shift><Key.shift><Key.shift>INSTIT
Screenshot: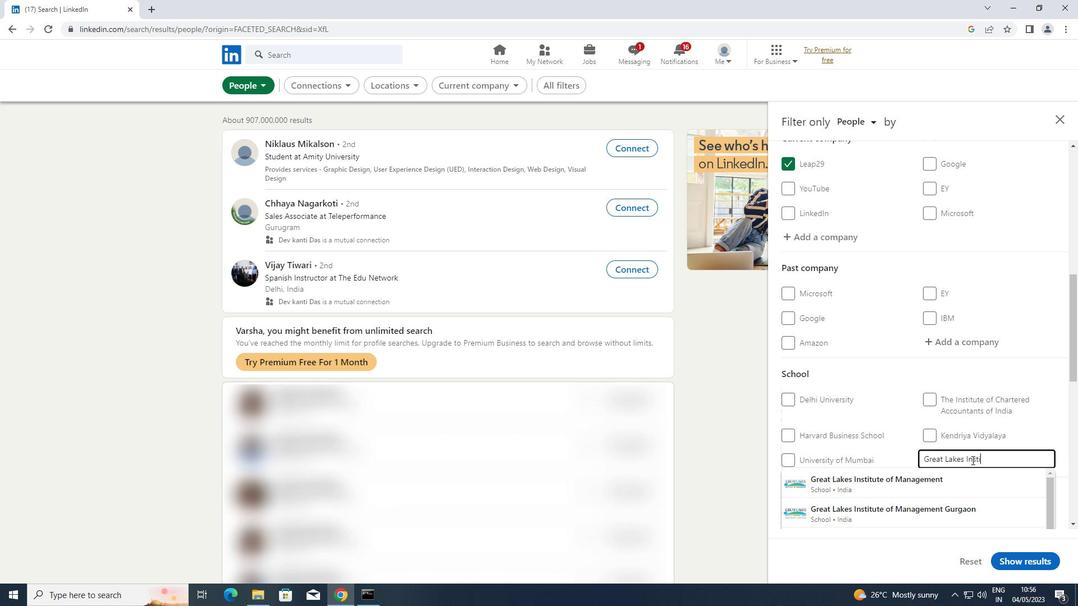 
Action: Mouse moved to (899, 476)
Screenshot: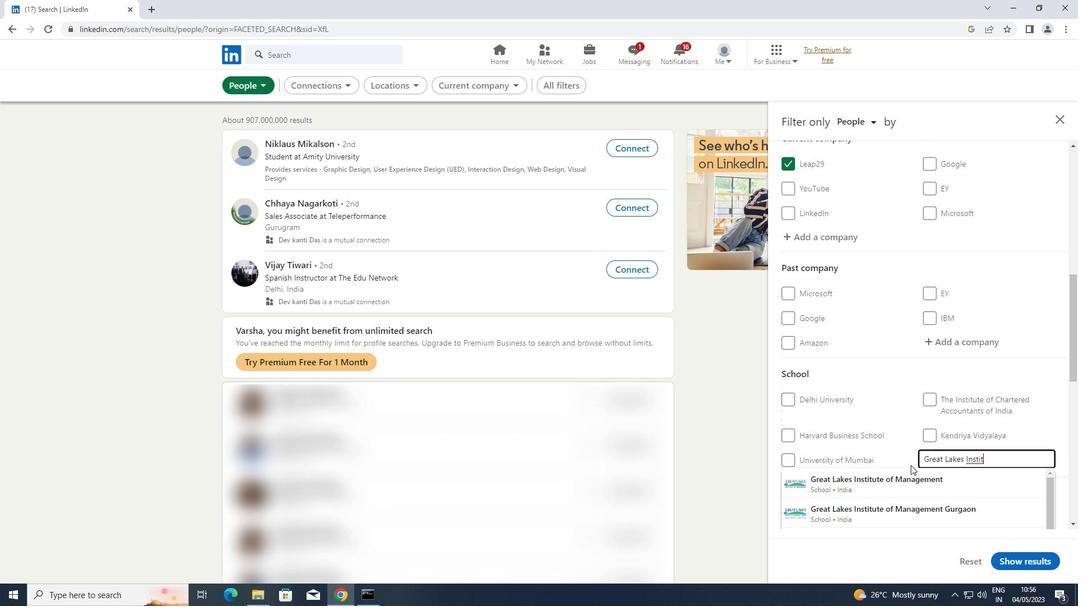 
Action: Mouse pressed left at (899, 476)
Screenshot: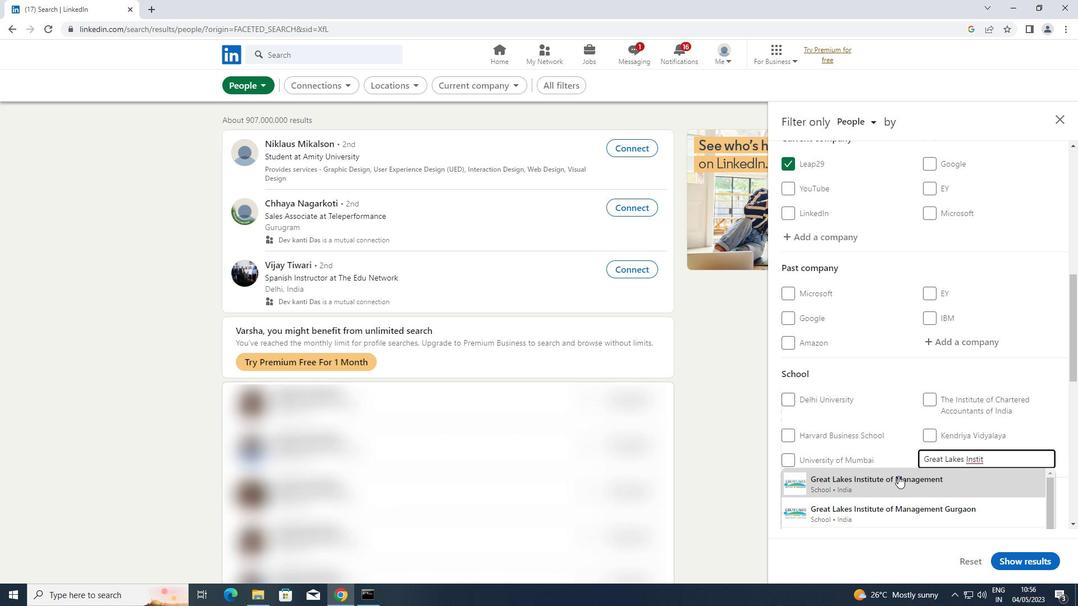 
Action: Mouse scrolled (899, 475) with delta (0, 0)
Screenshot: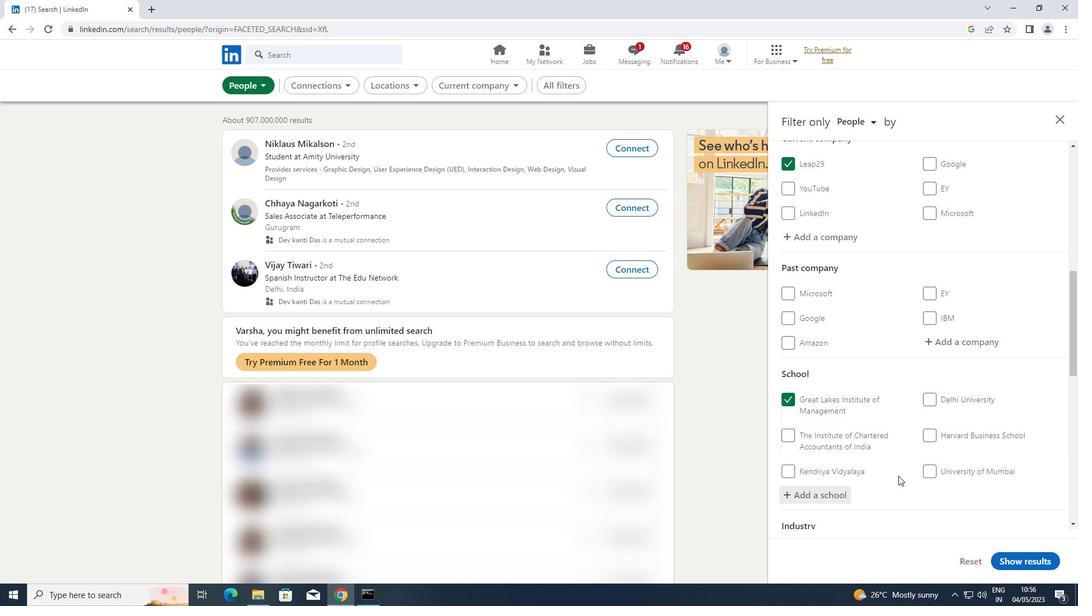 
Action: Mouse scrolled (899, 475) with delta (0, 0)
Screenshot: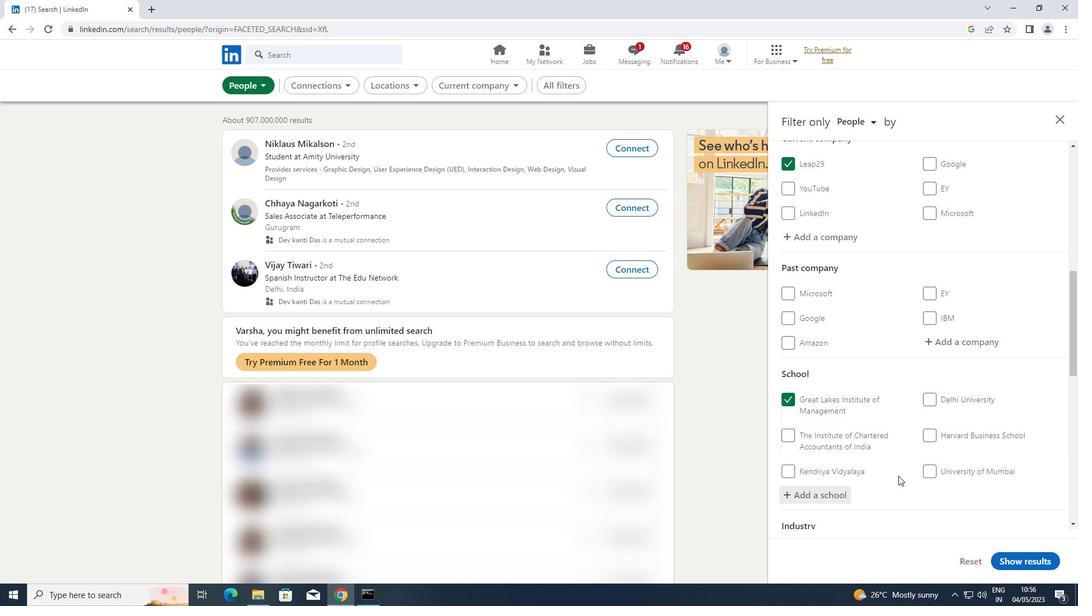 
Action: Mouse scrolled (899, 475) with delta (0, 0)
Screenshot: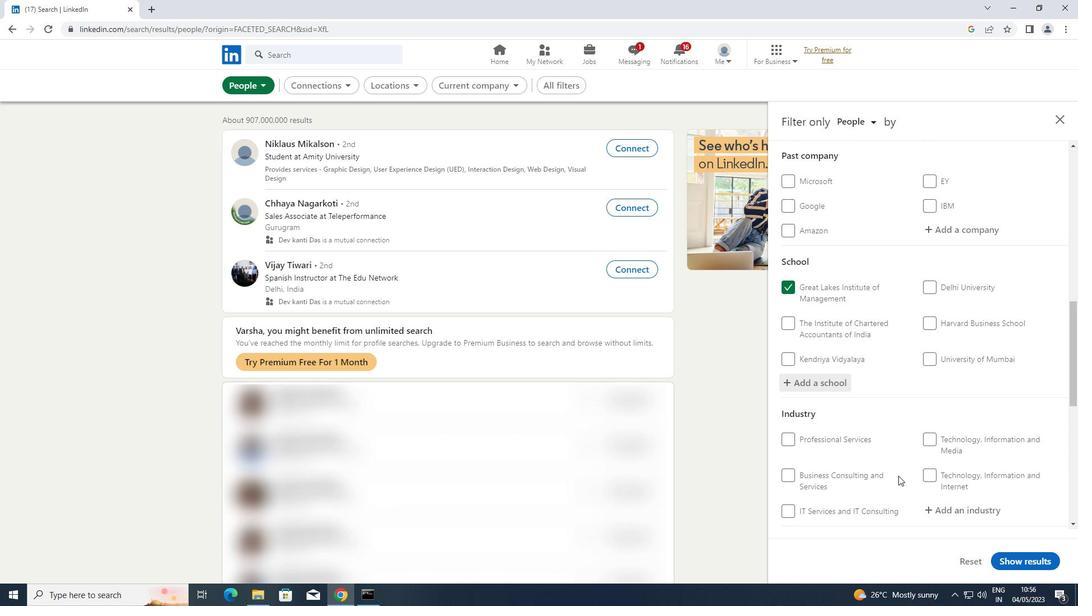 
Action: Mouse scrolled (899, 475) with delta (0, 0)
Screenshot: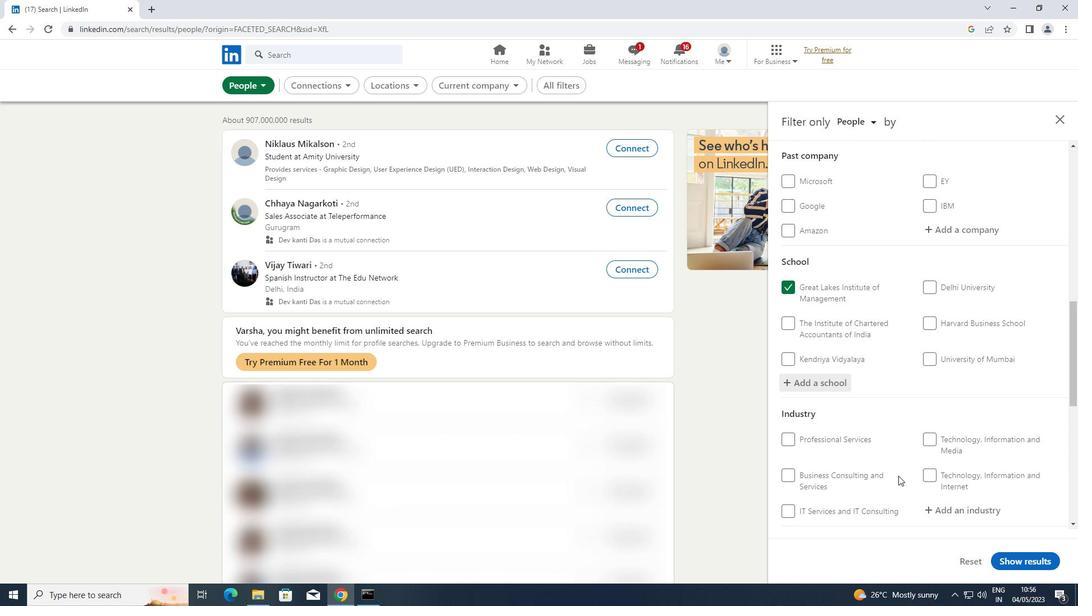 
Action: Mouse moved to (983, 400)
Screenshot: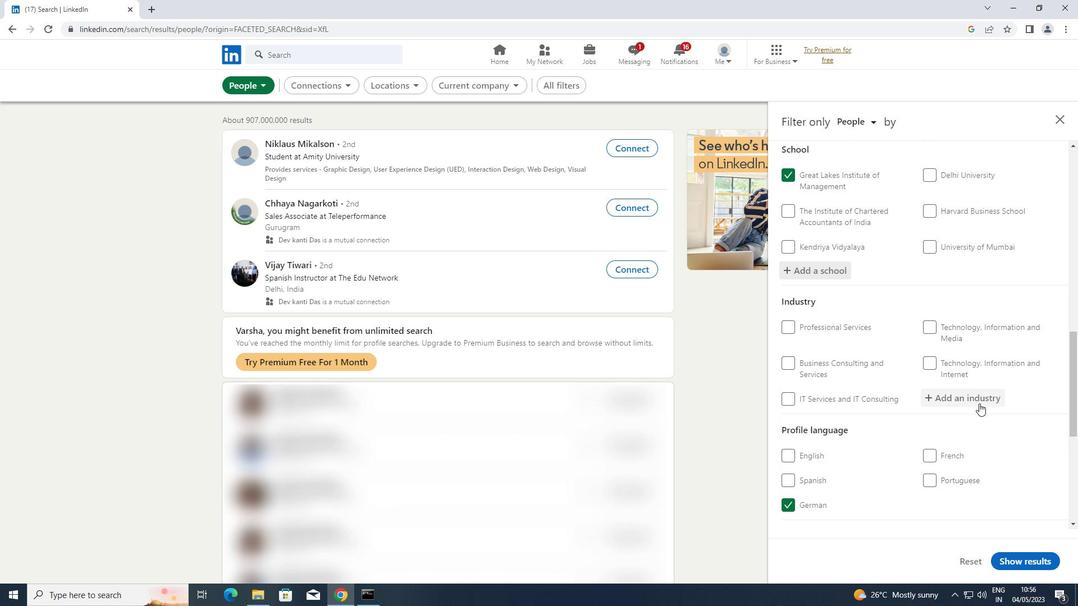 
Action: Mouse pressed left at (983, 400)
Screenshot: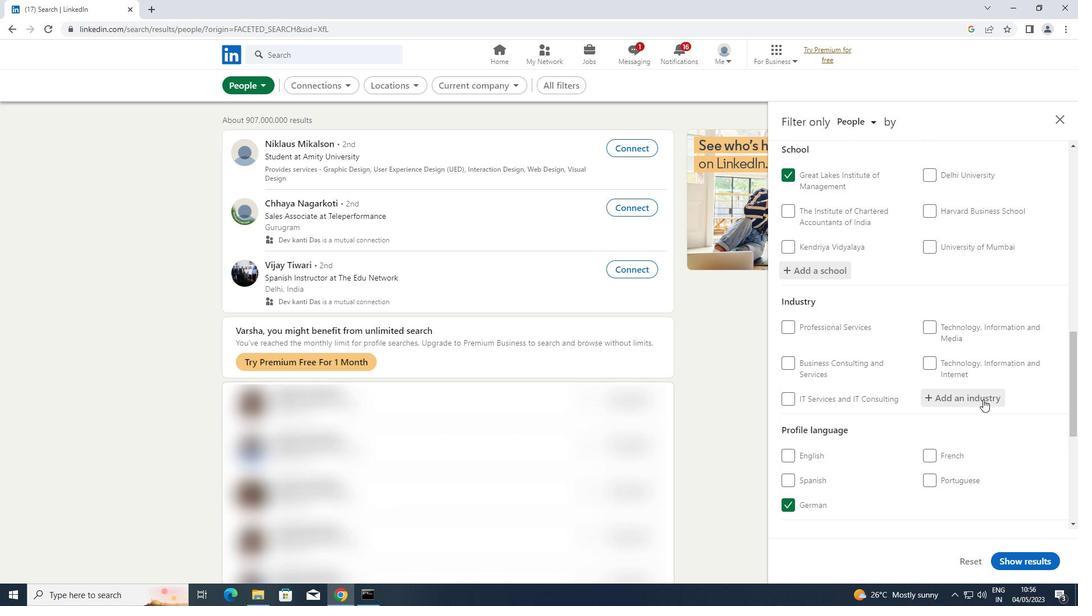 
Action: Mouse moved to (984, 400)
Screenshot: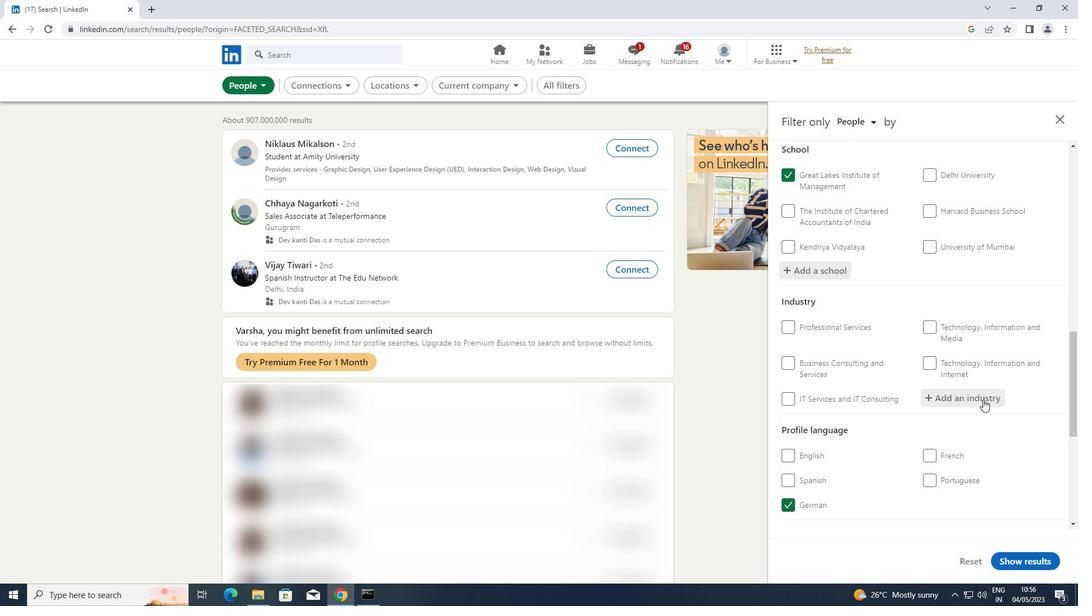 
Action: Key pressed <Key.shift><Key.shift>SAVINGS
Screenshot: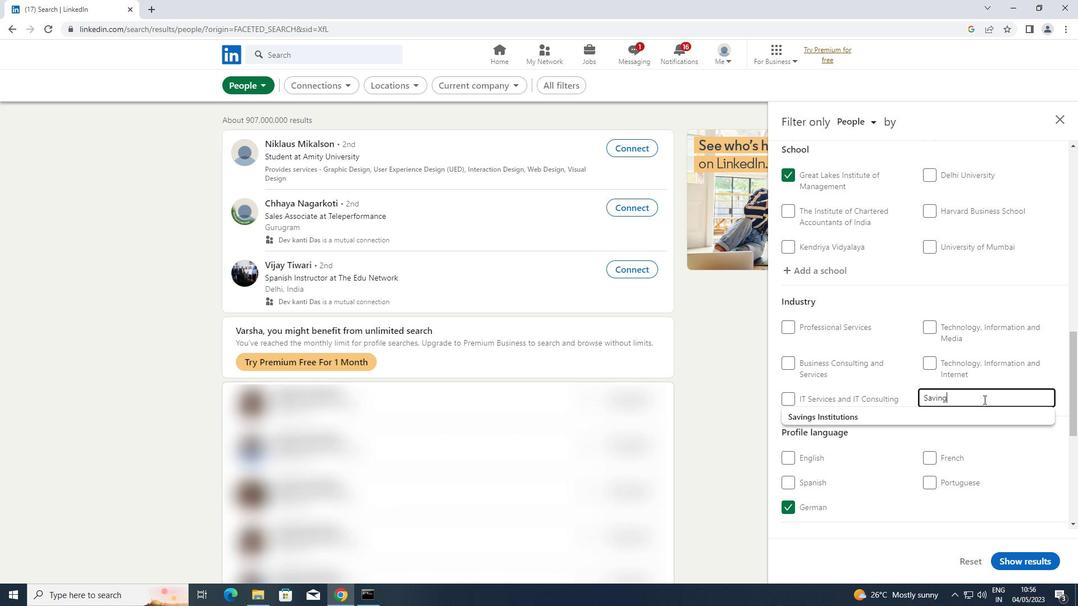 
Action: Mouse moved to (902, 423)
Screenshot: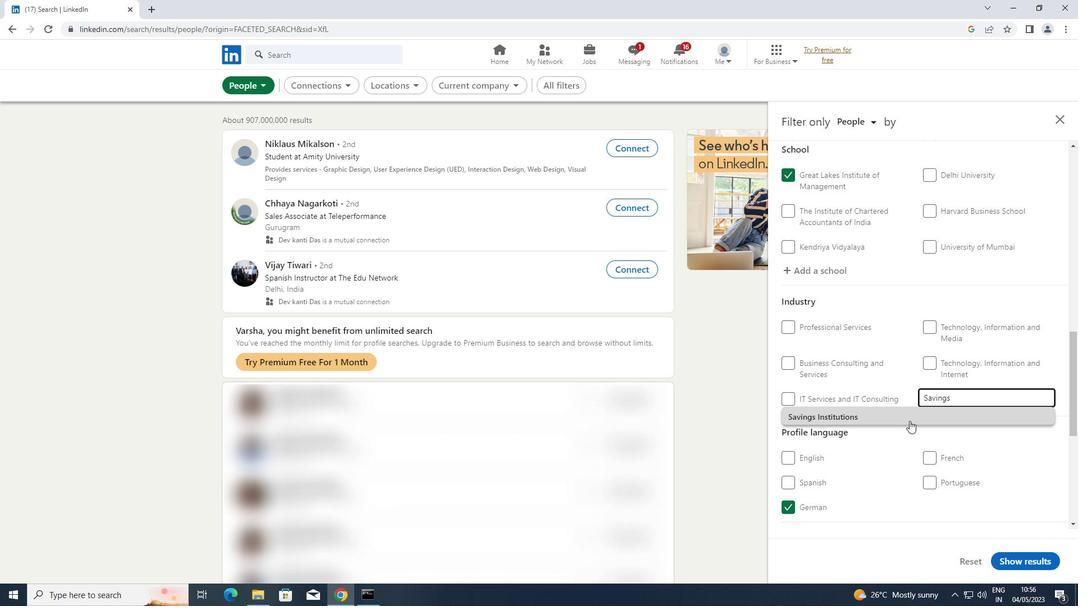 
Action: Mouse pressed left at (902, 423)
Screenshot: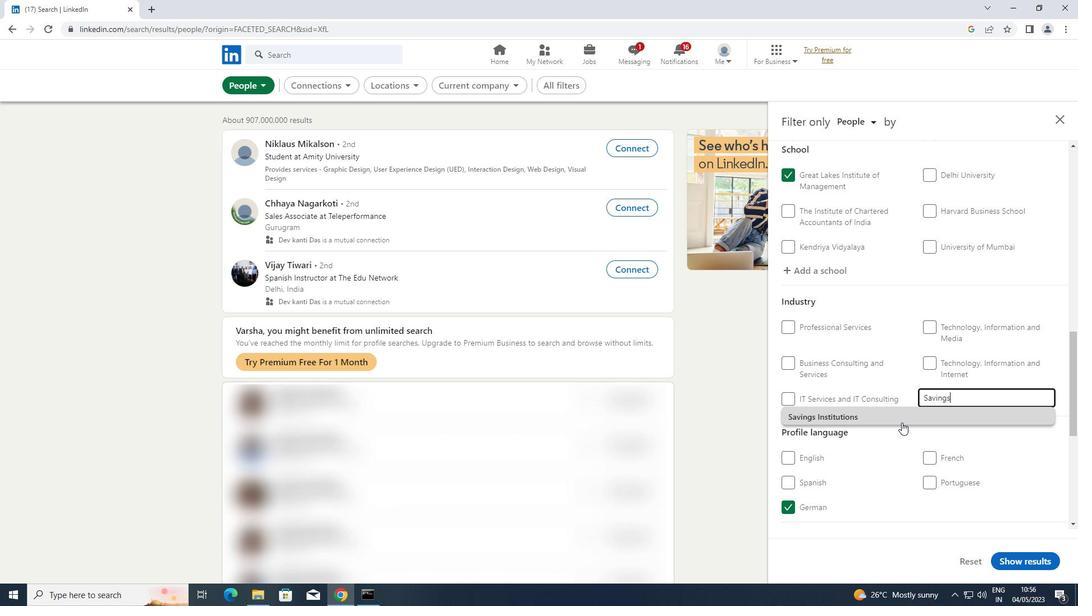 
Action: Mouse scrolled (902, 422) with delta (0, 0)
Screenshot: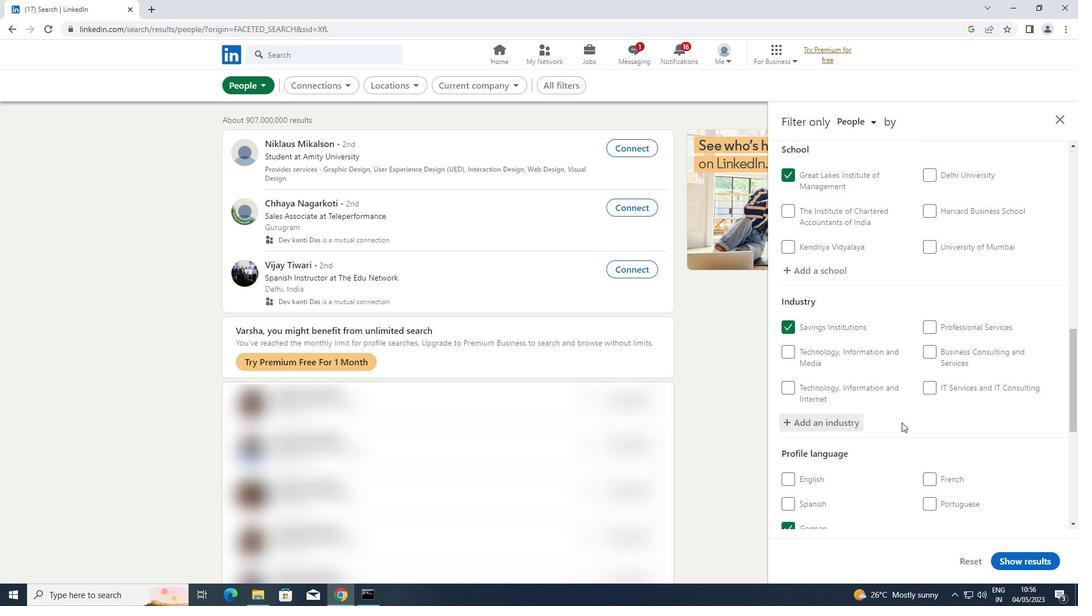 
Action: Mouse scrolled (902, 422) with delta (0, 0)
Screenshot: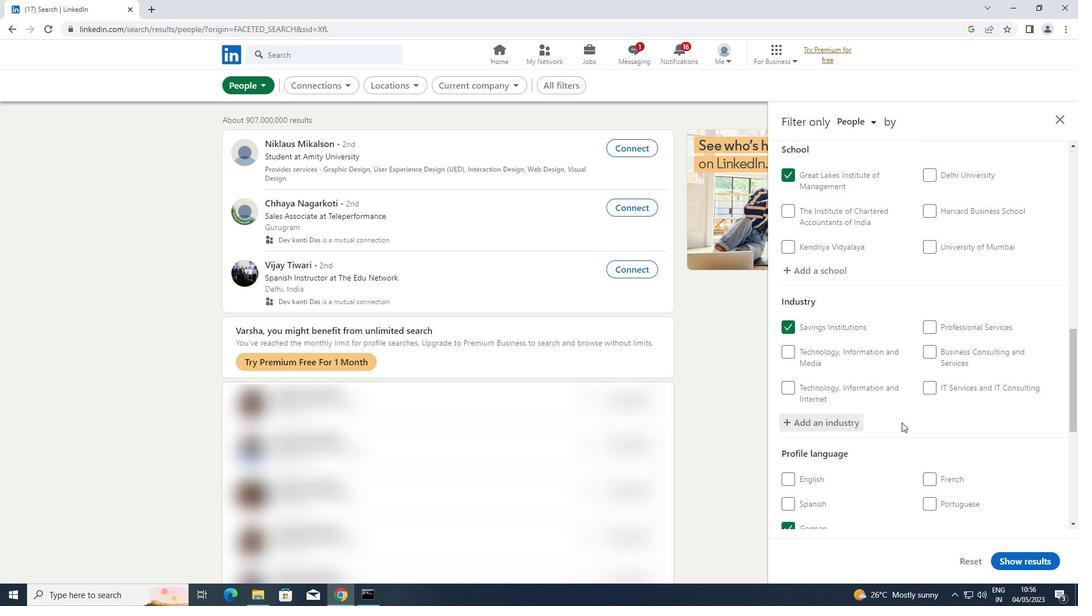 
Action: Mouse scrolled (902, 422) with delta (0, 0)
Screenshot: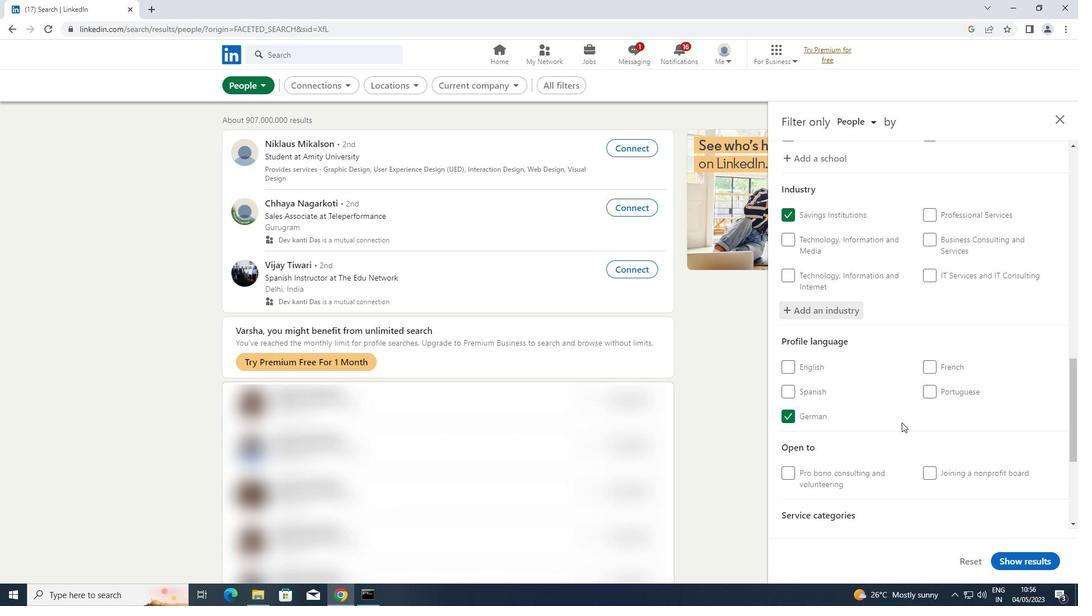 
Action: Mouse scrolled (902, 422) with delta (0, 0)
Screenshot: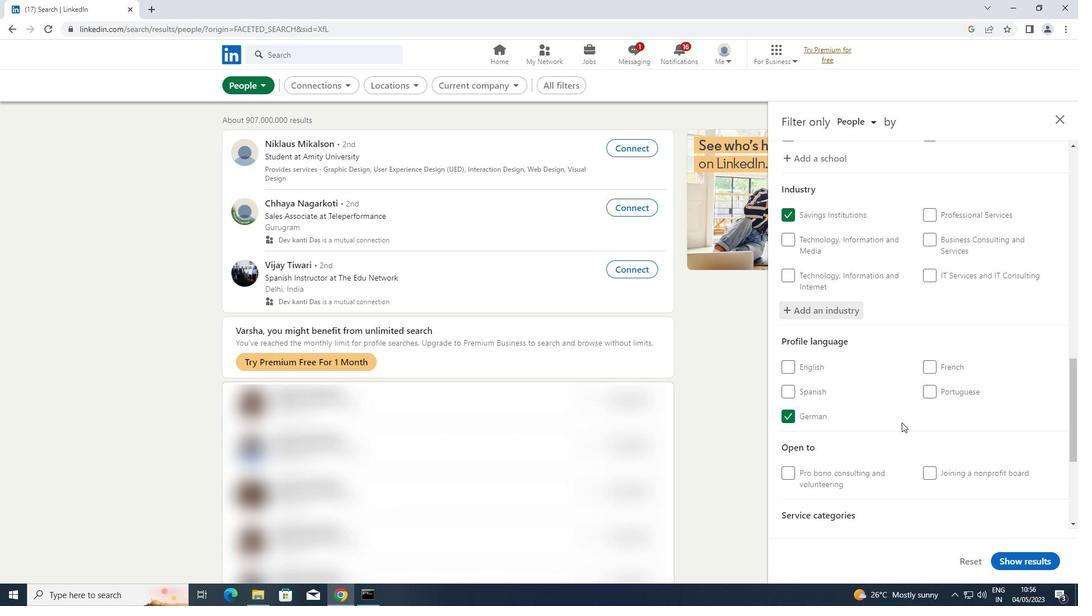 
Action: Mouse moved to (954, 473)
Screenshot: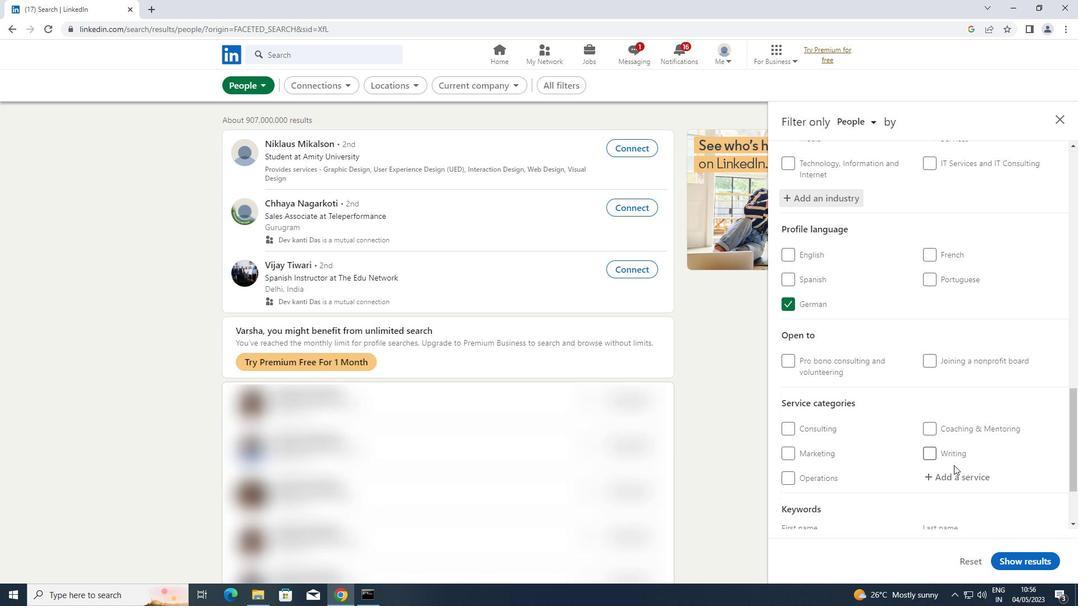 
Action: Mouse pressed left at (954, 473)
Screenshot: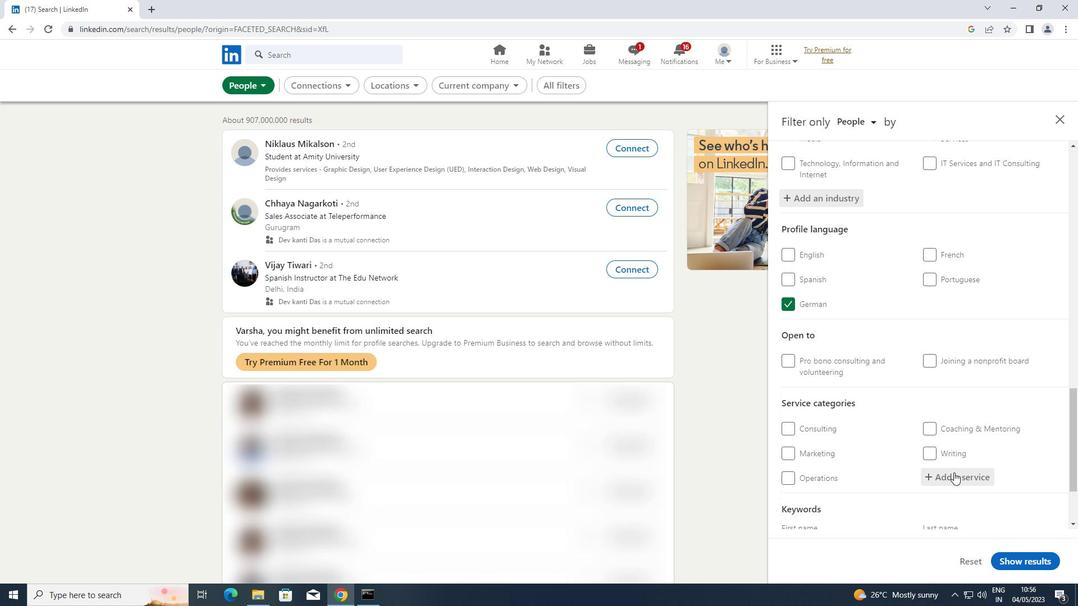 
Action: Key pressed <Key.shift>SOCIAL
Screenshot: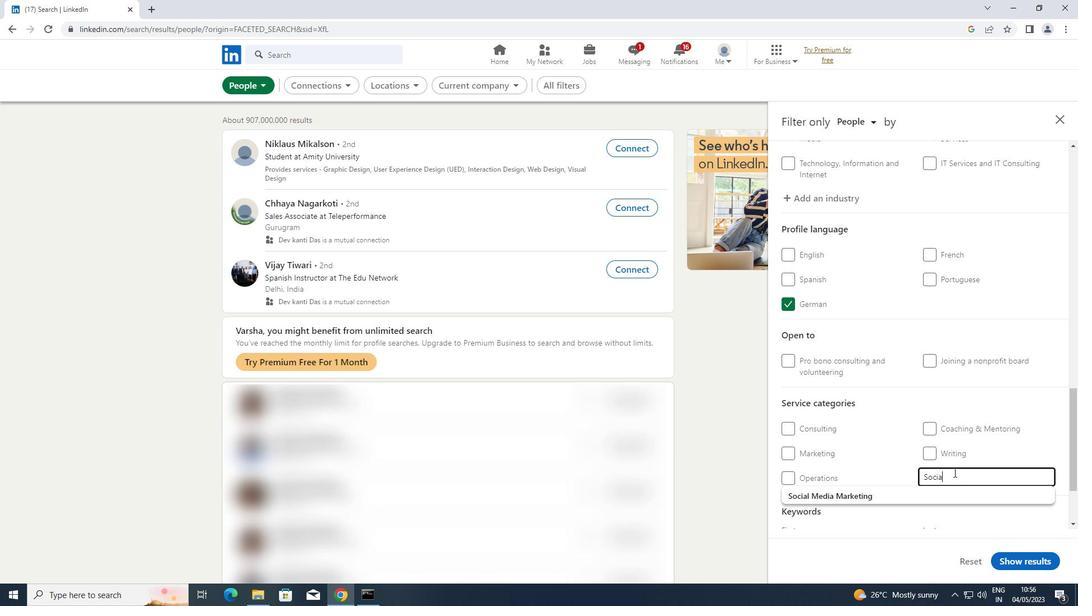 
Action: Mouse moved to (951, 475)
Screenshot: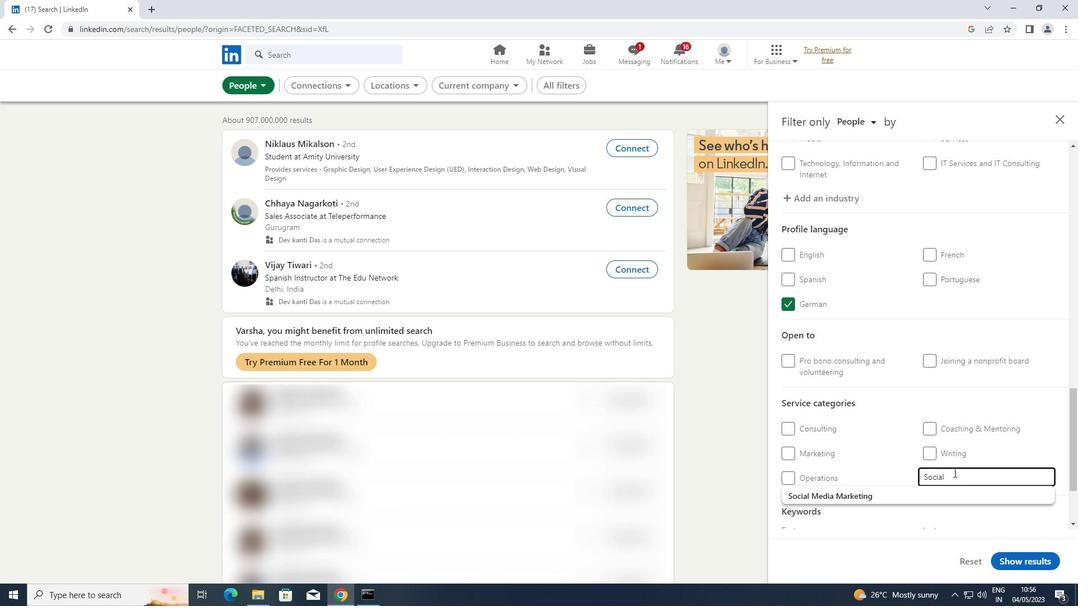 
Action: Key pressed <Key.space><Key.shift><Key.shift>MED
Screenshot: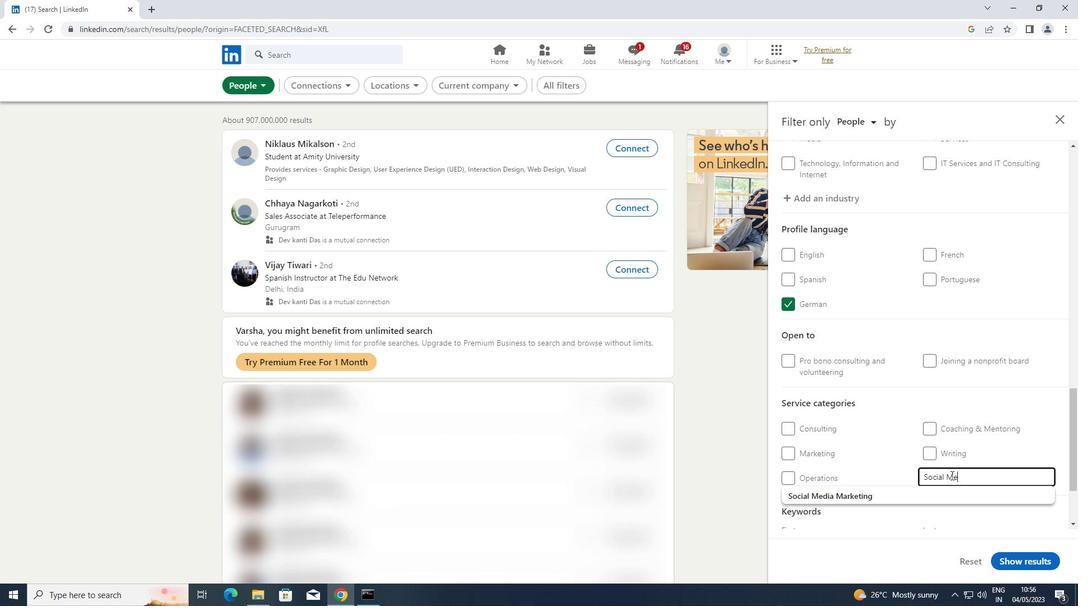 
Action: Mouse moved to (930, 496)
Screenshot: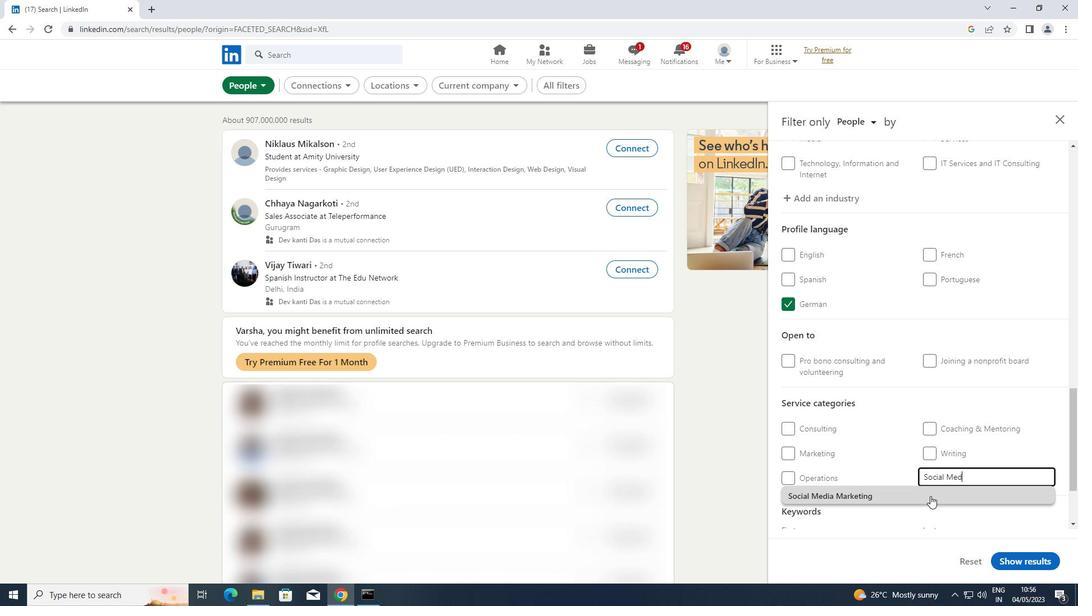 
Action: Mouse pressed left at (930, 496)
Screenshot: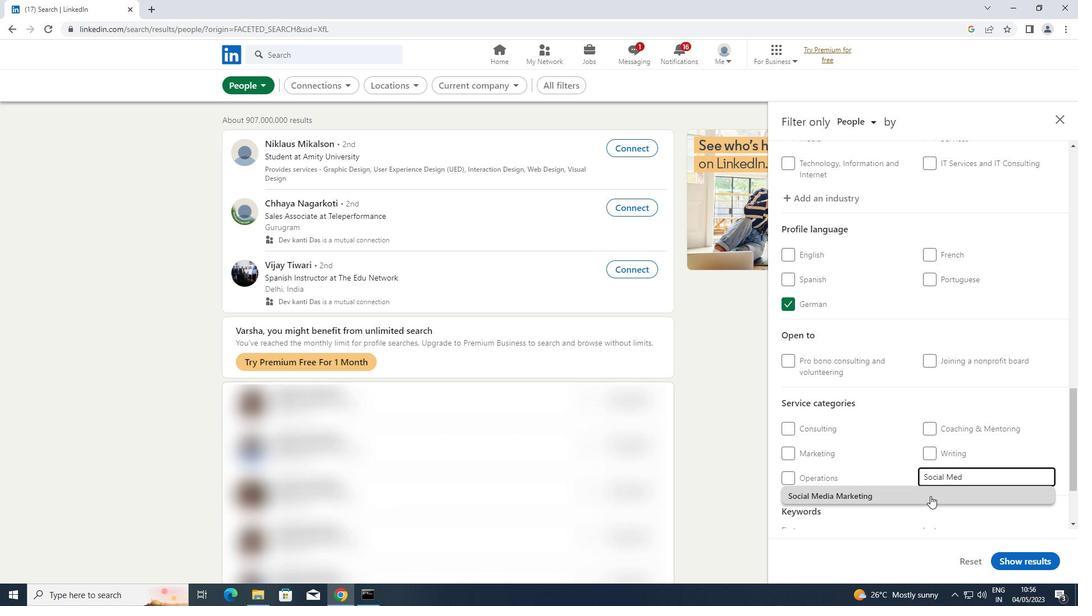 
Action: Mouse moved to (952, 457)
Screenshot: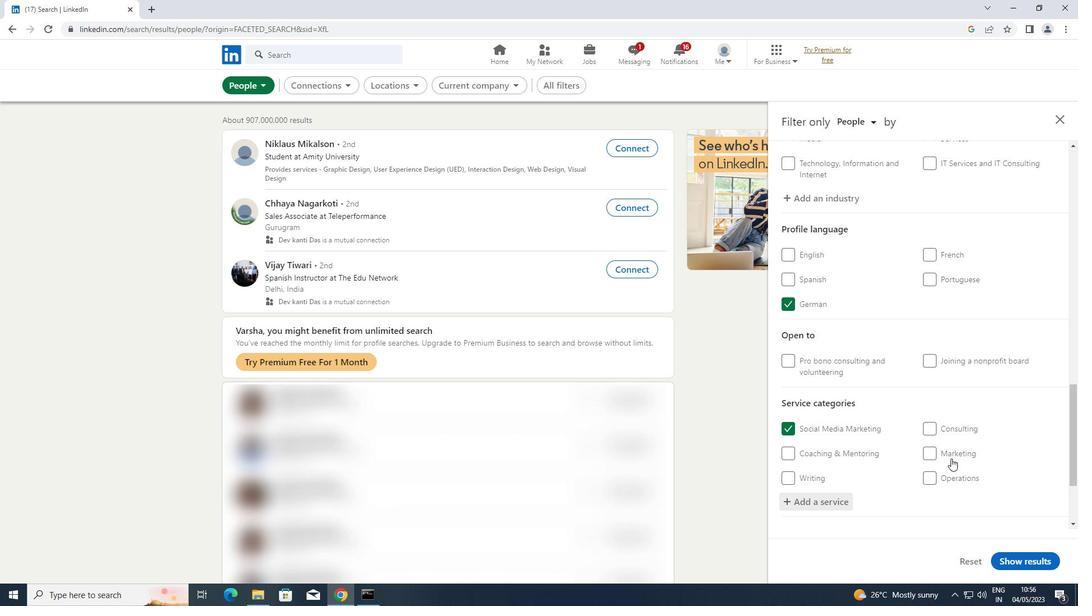 
Action: Mouse scrolled (952, 457) with delta (0, 0)
Screenshot: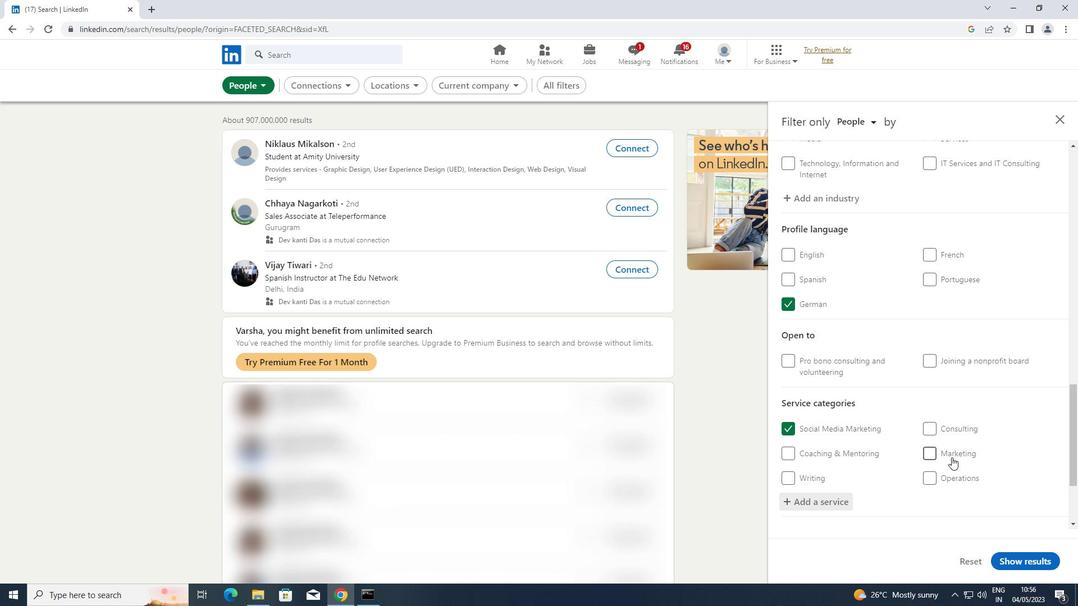 
Action: Mouse scrolled (952, 457) with delta (0, 0)
Screenshot: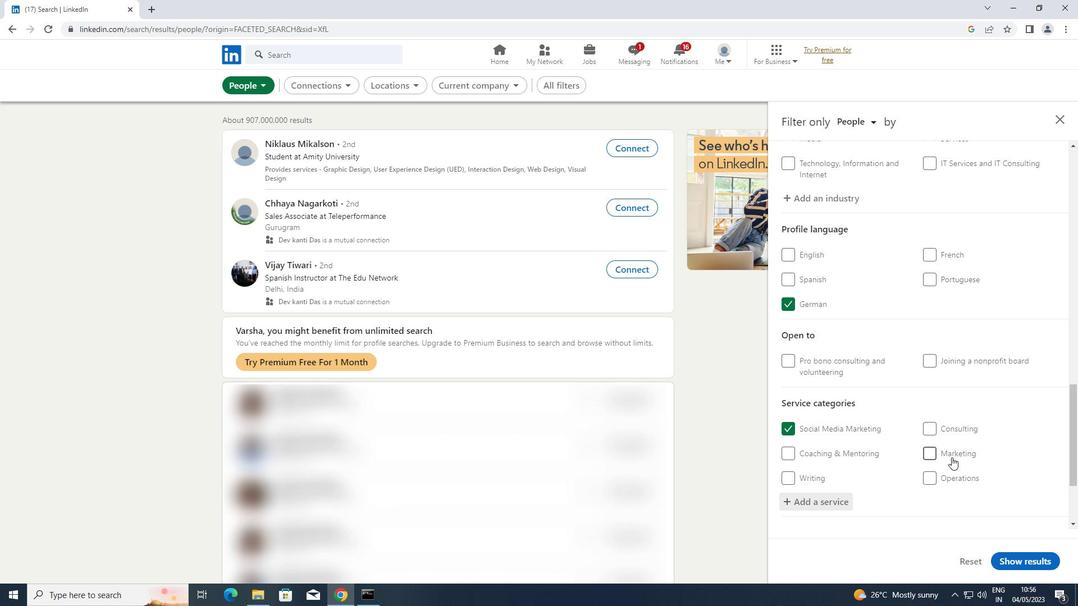 
Action: Mouse scrolled (952, 457) with delta (0, 0)
Screenshot: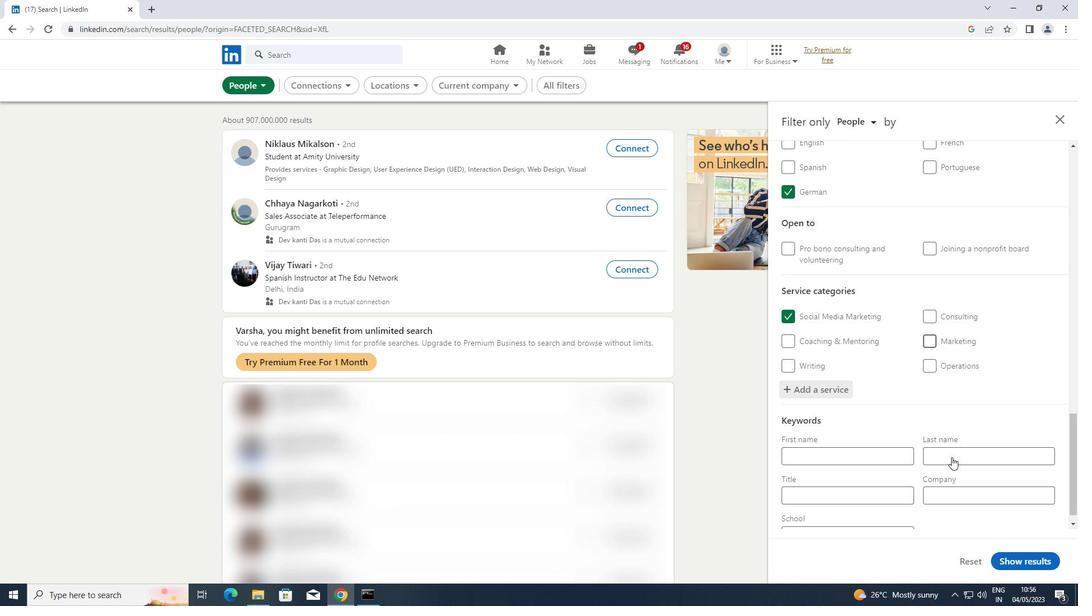 
Action: Mouse scrolled (952, 457) with delta (0, 0)
Screenshot: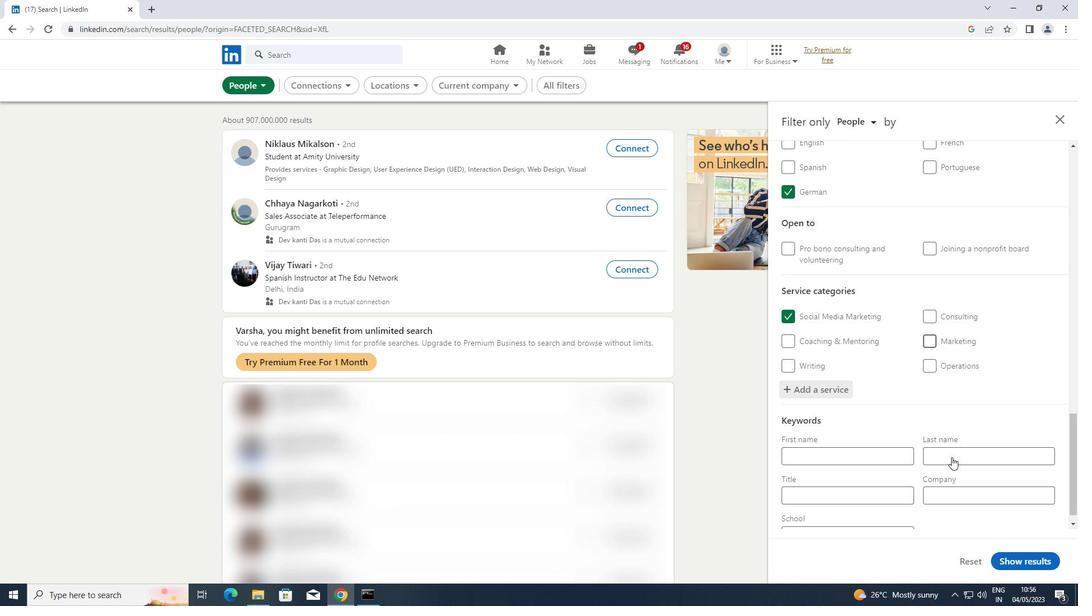 
Action: Mouse moved to (871, 476)
Screenshot: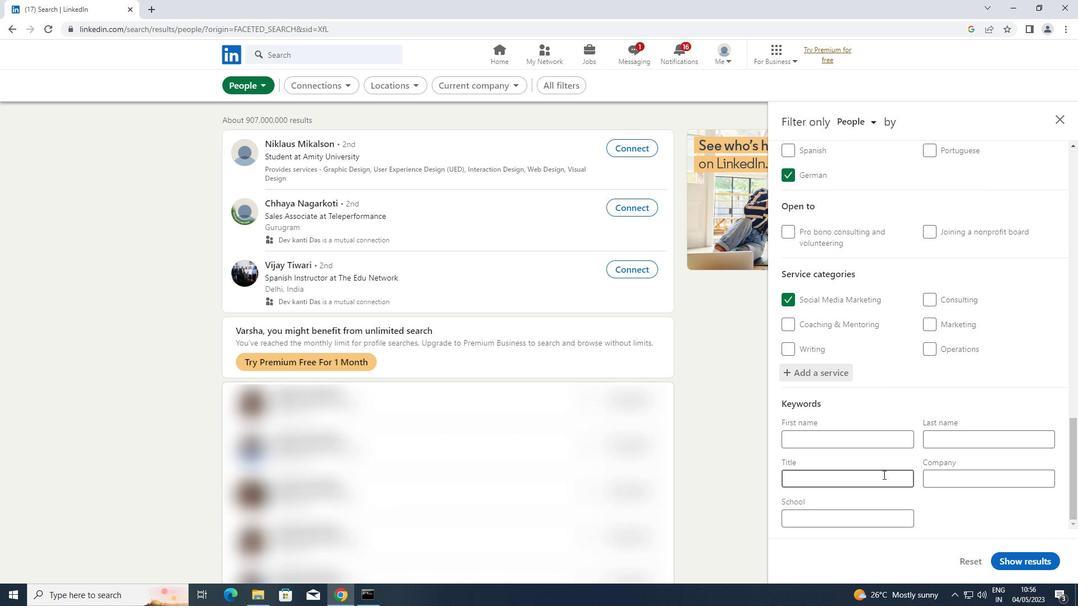 
Action: Mouse pressed left at (871, 476)
Screenshot: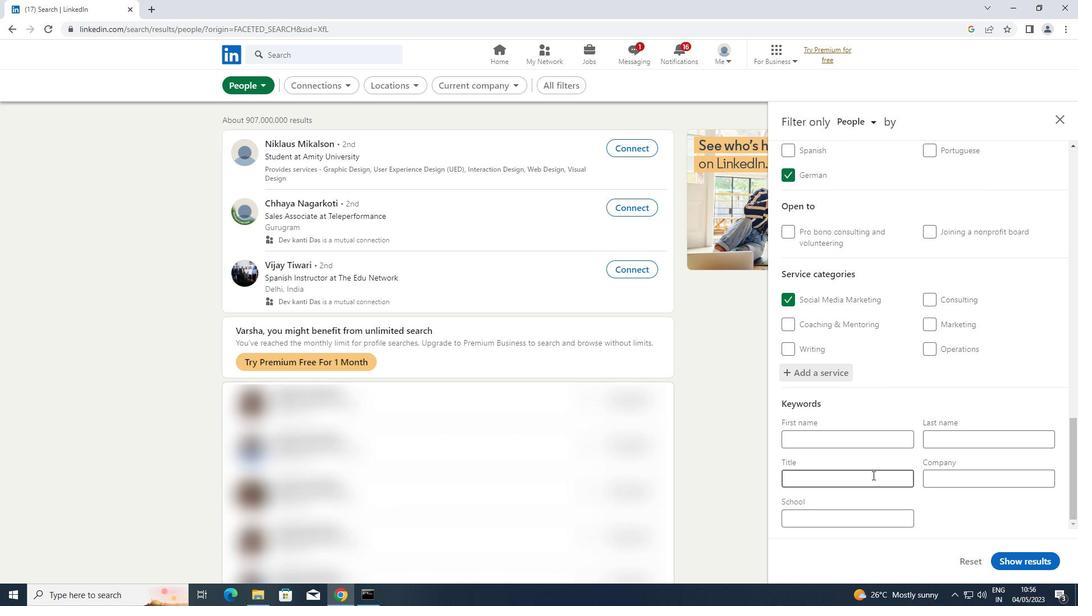 
Action: Key pressed <Key.shift>MINING<Key.space><Key.shift>ENGINEER
Screenshot: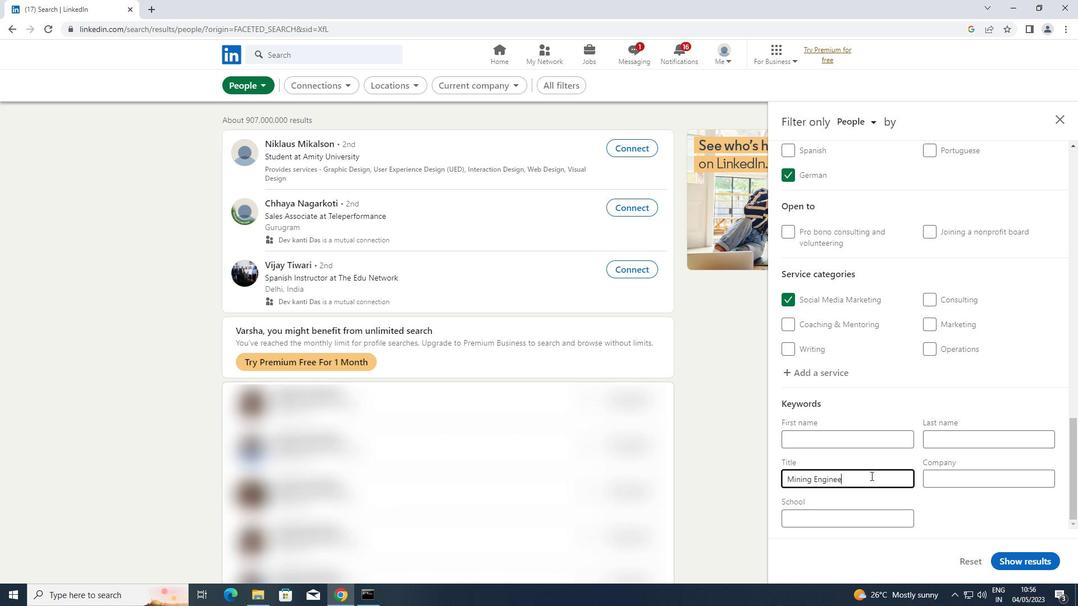 
Action: Mouse moved to (1025, 563)
Screenshot: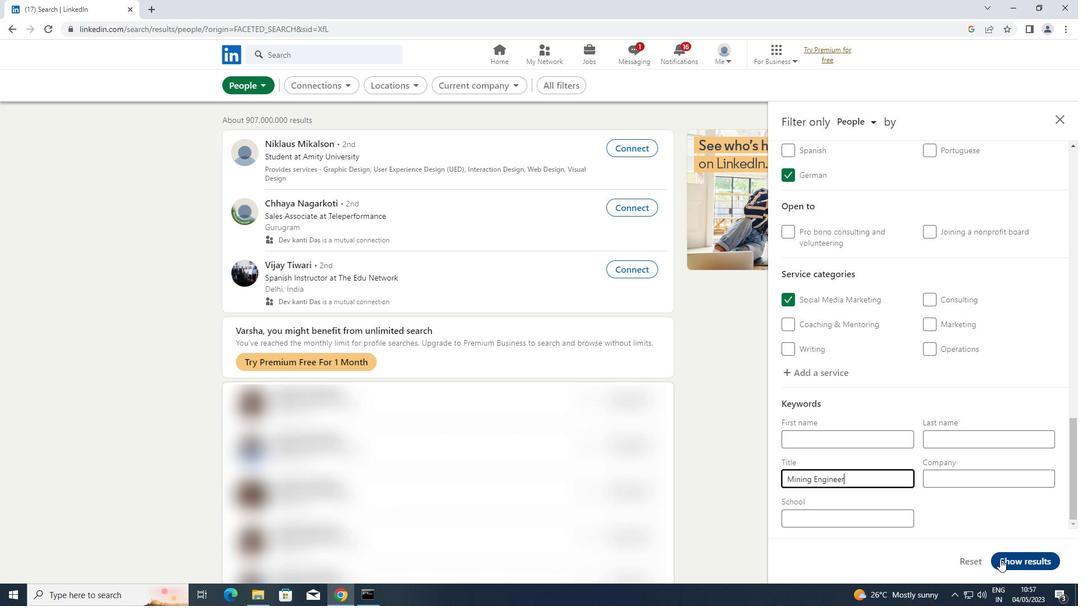
Action: Mouse pressed left at (1025, 563)
Screenshot: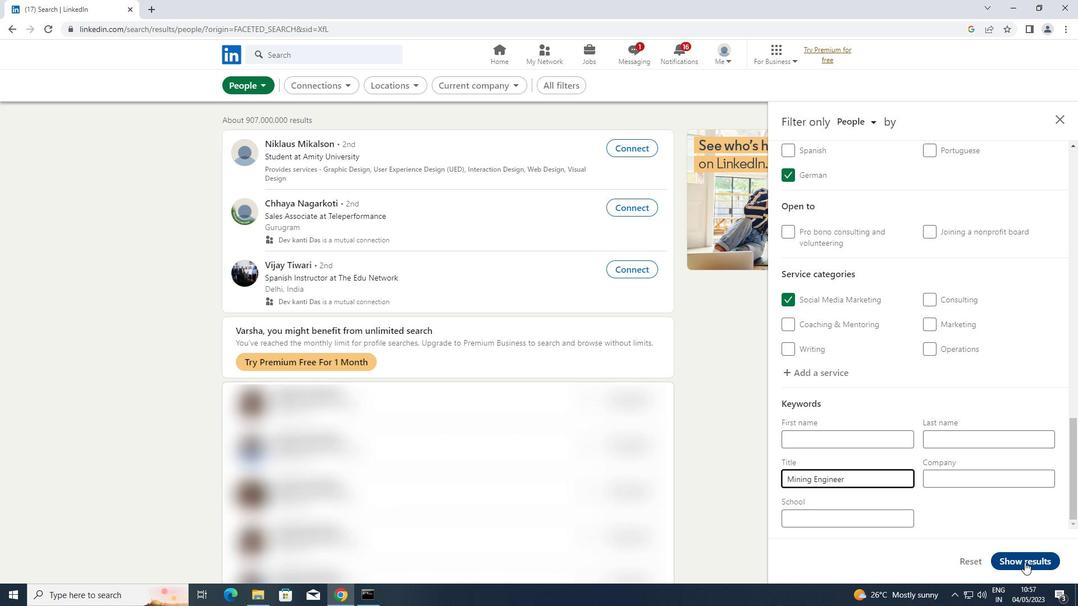 
